 Task: Create a due date automation trigger when advanced on, on the wednesday of the week before a card is due add fields without custom field "Resume" set to a number lower or equal to 1 and lower or equal to 10 at 11:00 AM.
Action: Mouse moved to (1186, 86)
Screenshot: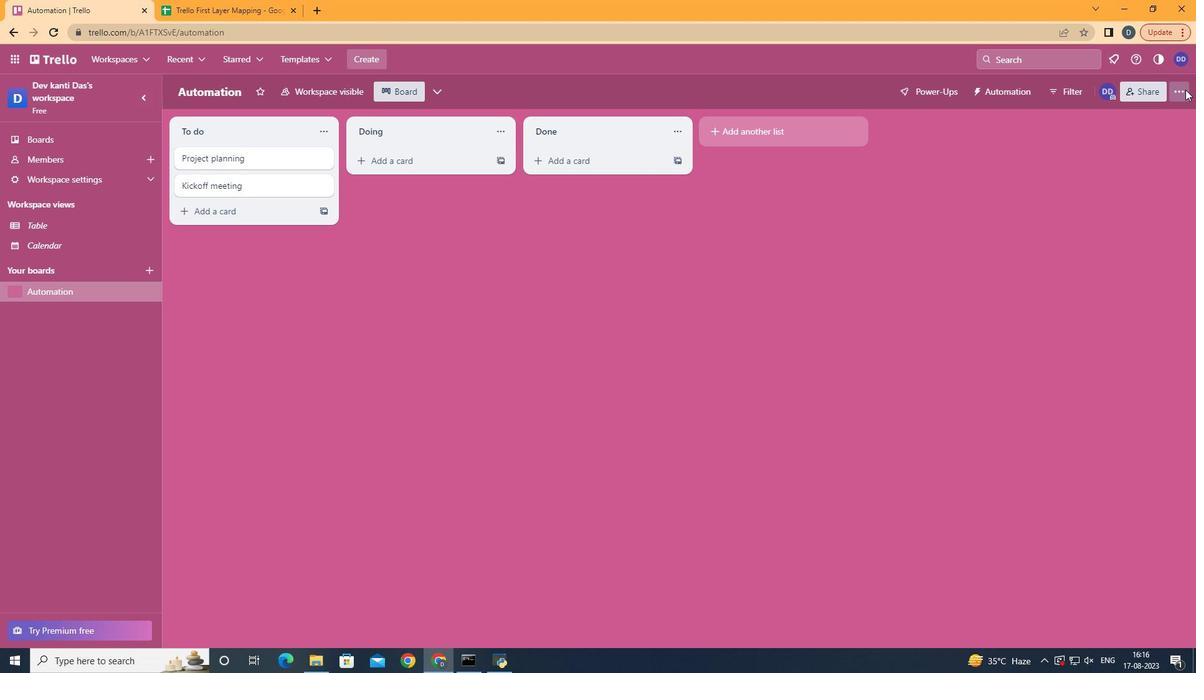 
Action: Mouse pressed left at (1186, 86)
Screenshot: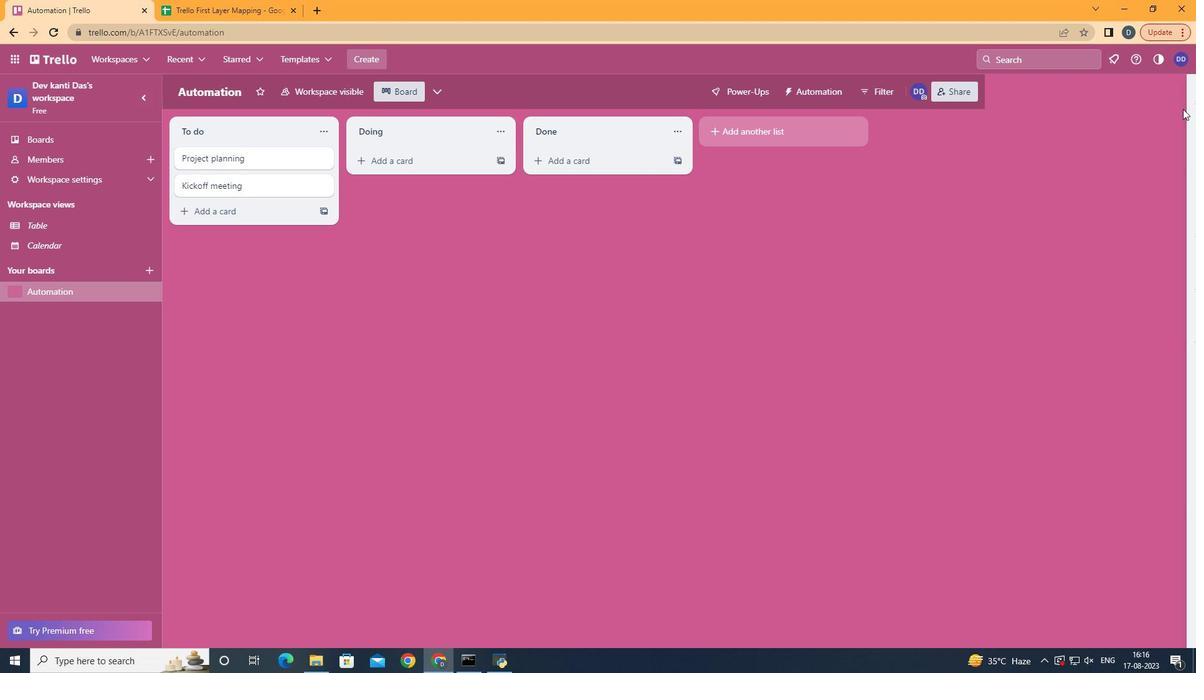 
Action: Mouse moved to (1126, 257)
Screenshot: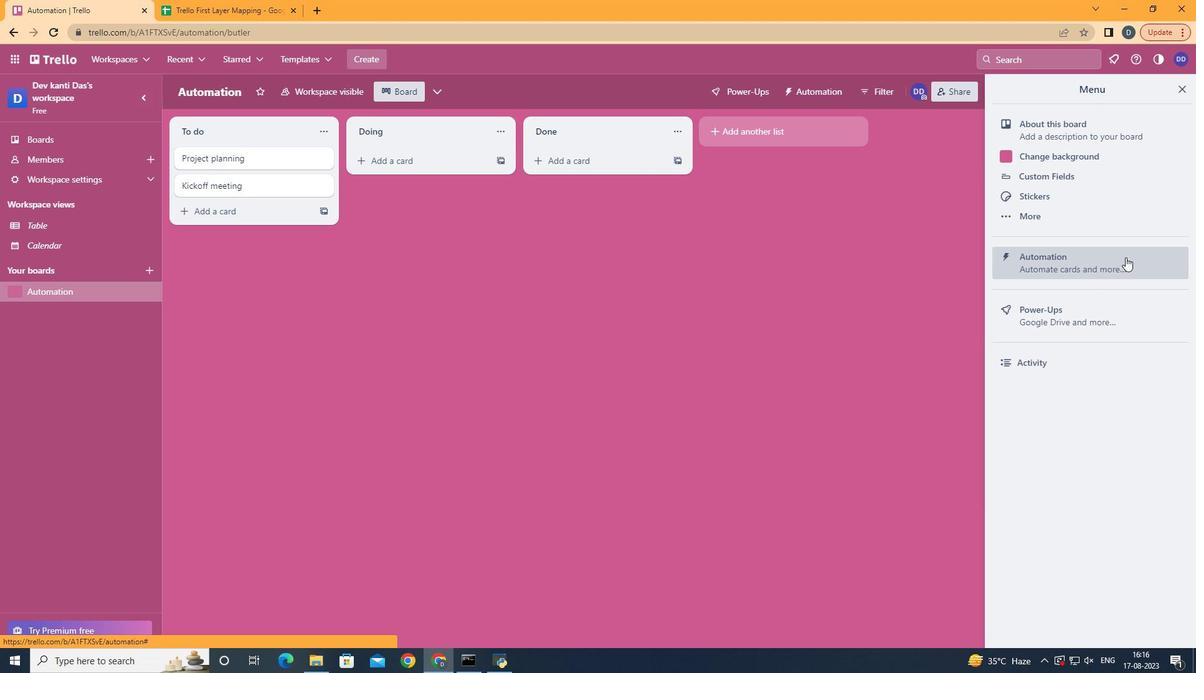 
Action: Mouse pressed left at (1126, 257)
Screenshot: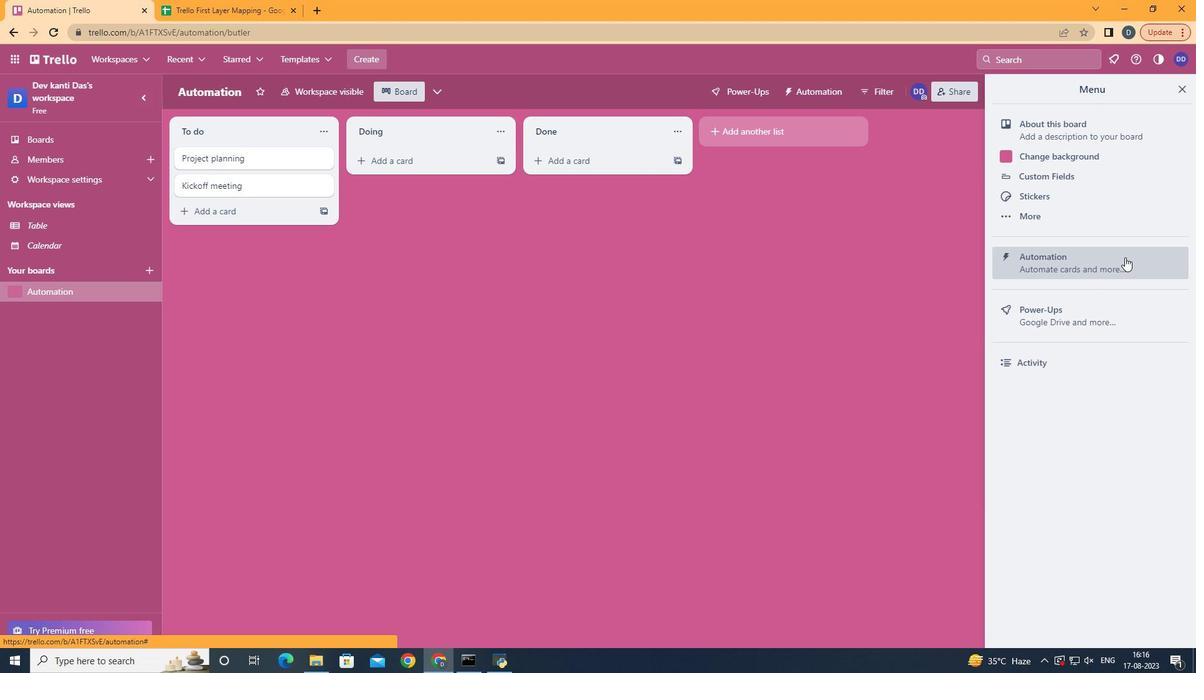 
Action: Mouse moved to (237, 259)
Screenshot: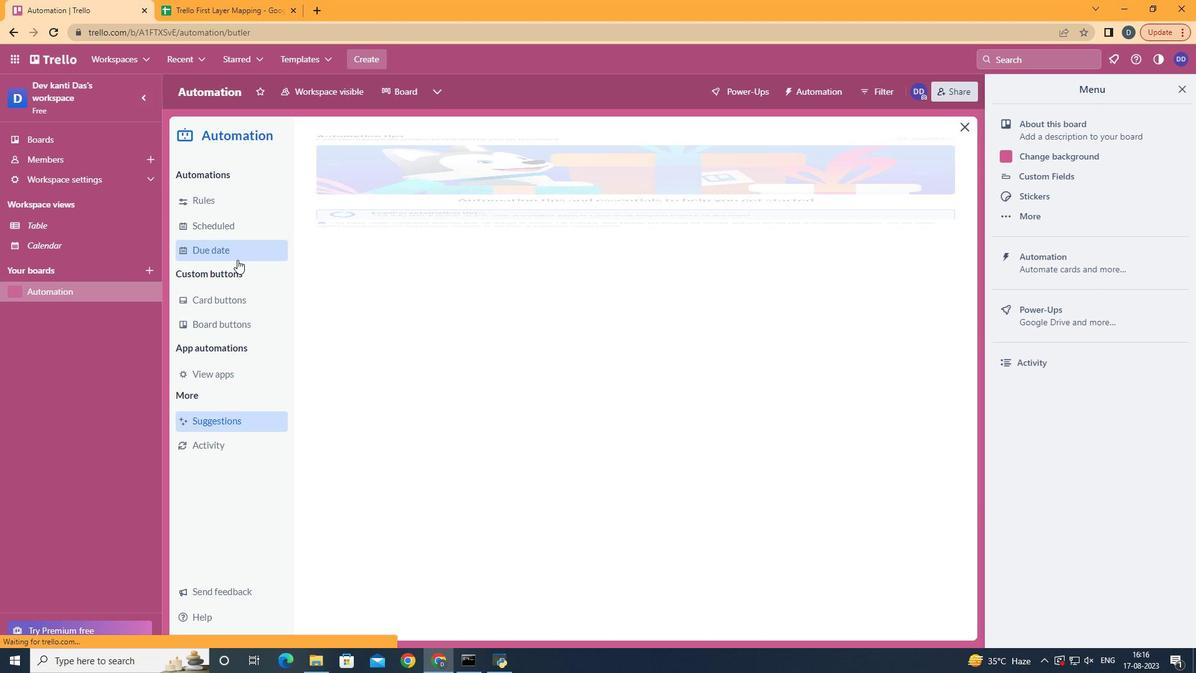 
Action: Mouse pressed left at (237, 259)
Screenshot: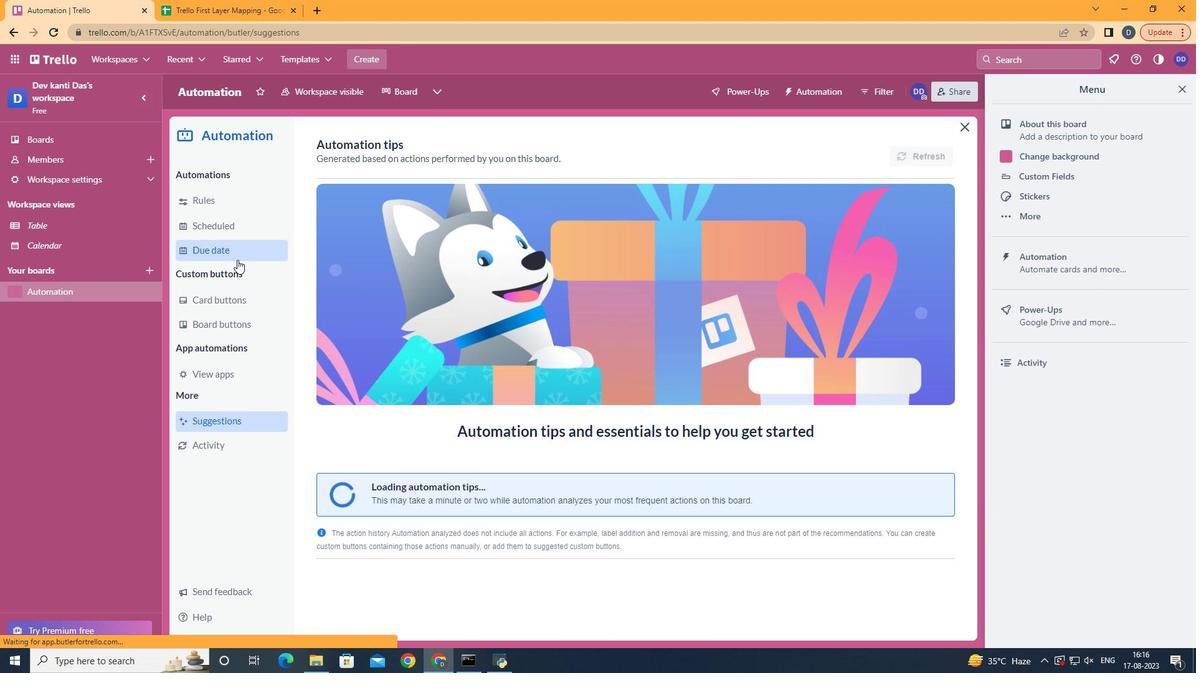 
Action: Mouse moved to (873, 141)
Screenshot: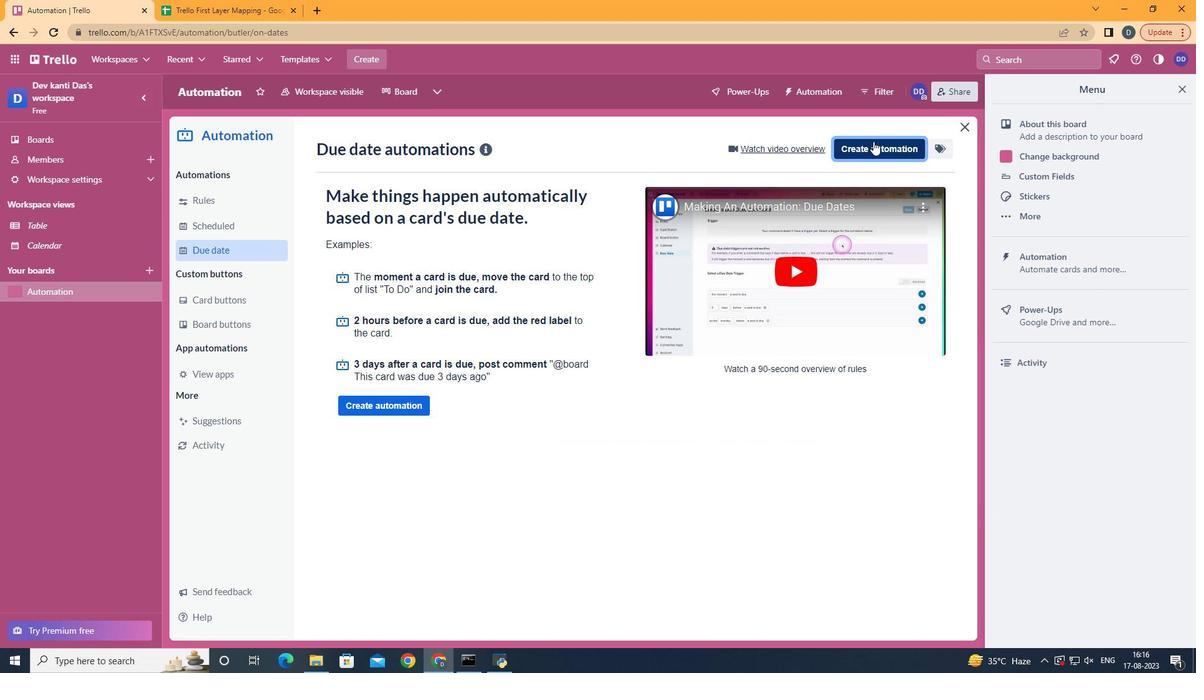 
Action: Mouse pressed left at (873, 141)
Screenshot: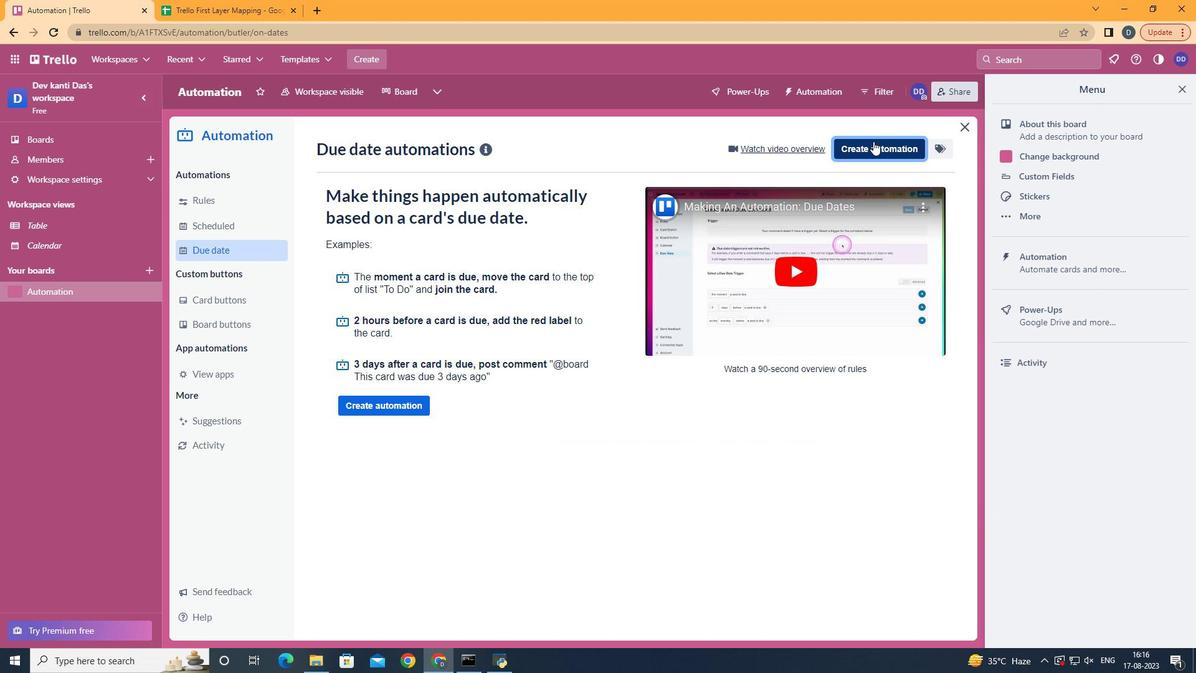 
Action: Mouse moved to (657, 272)
Screenshot: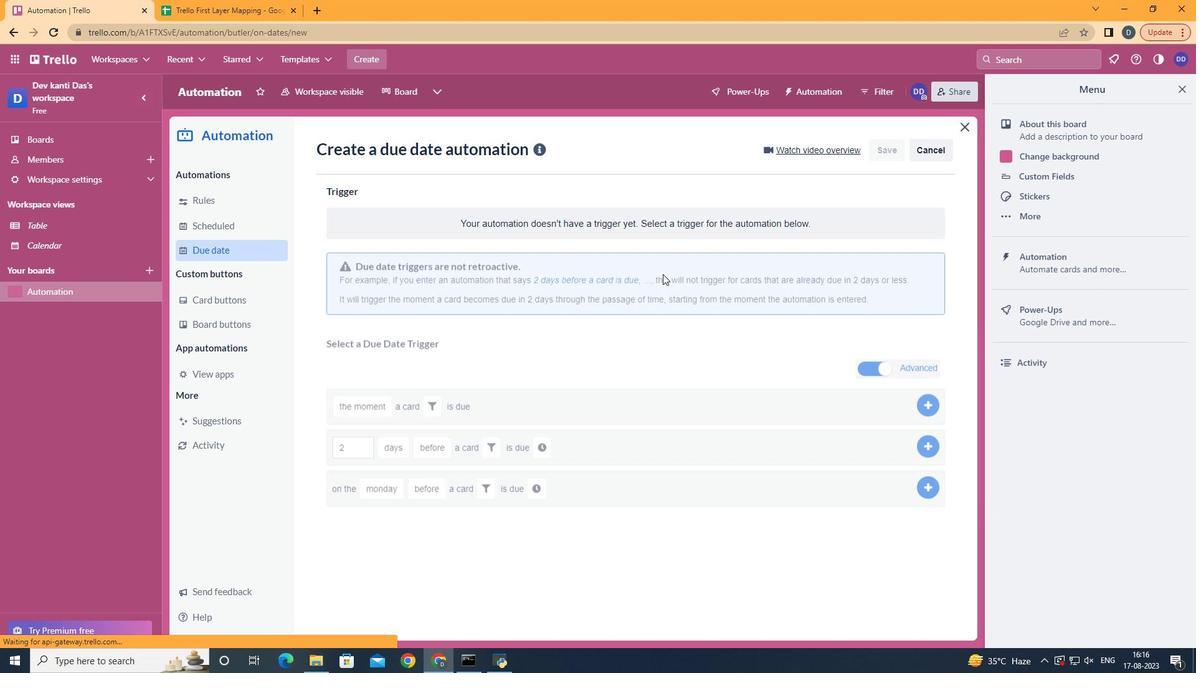 
Action: Mouse pressed left at (657, 272)
Screenshot: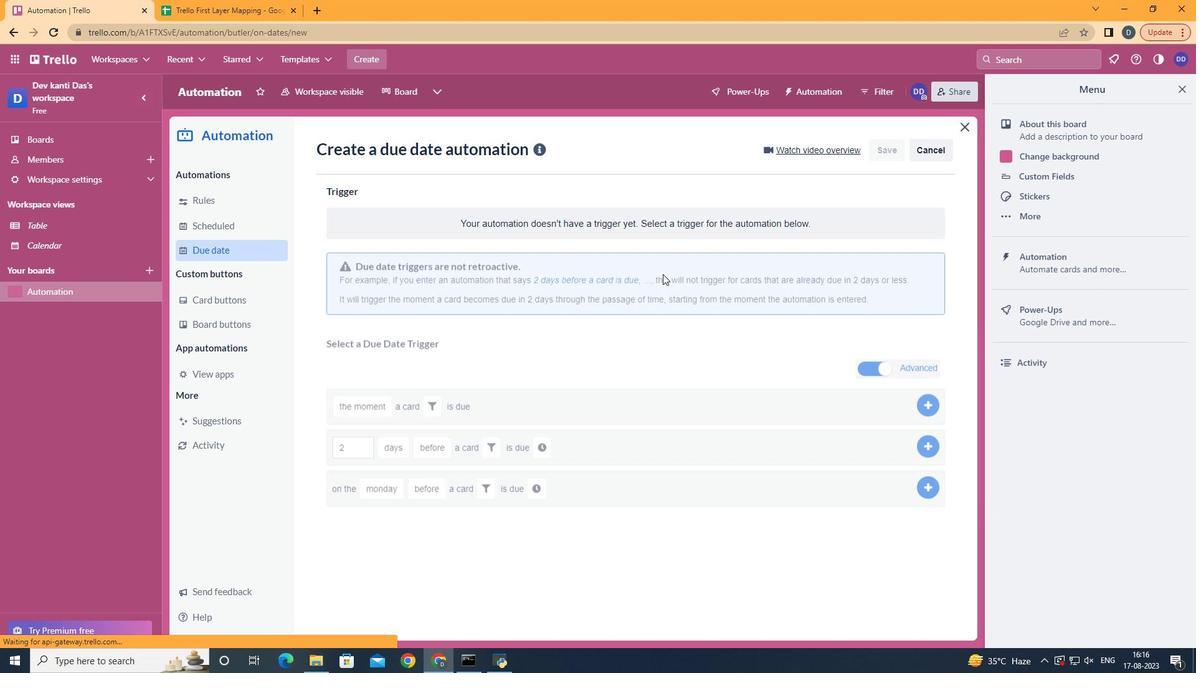 
Action: Mouse moved to (414, 384)
Screenshot: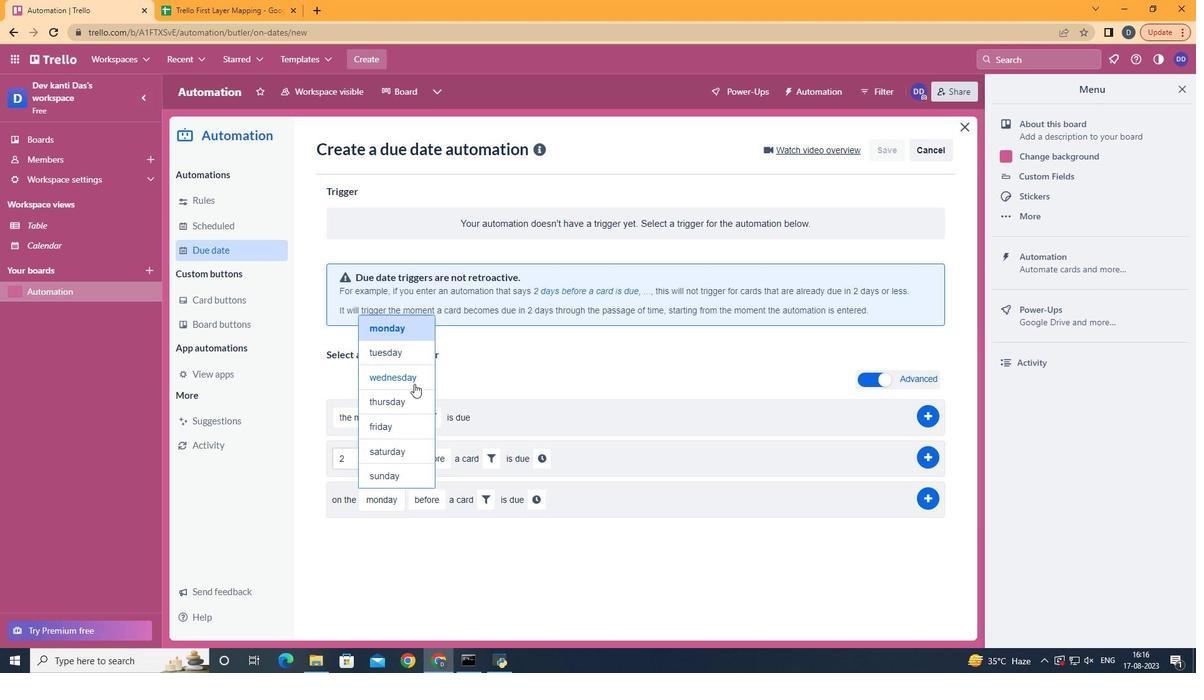 
Action: Mouse pressed left at (414, 384)
Screenshot: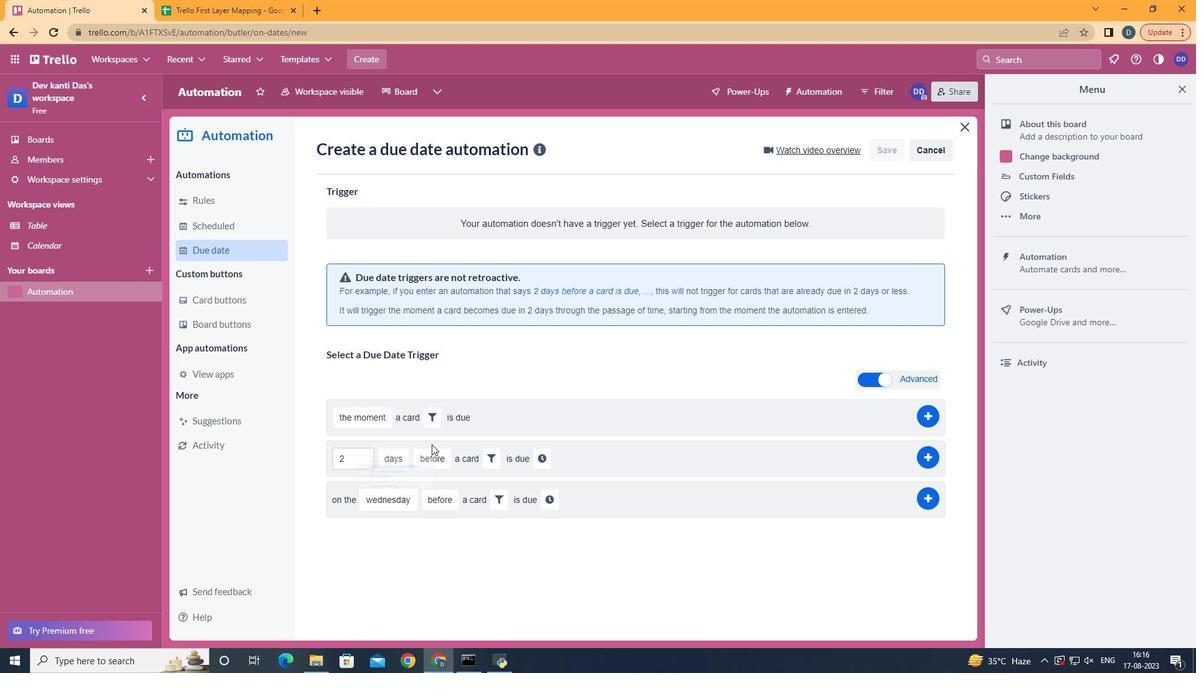 
Action: Mouse moved to (471, 593)
Screenshot: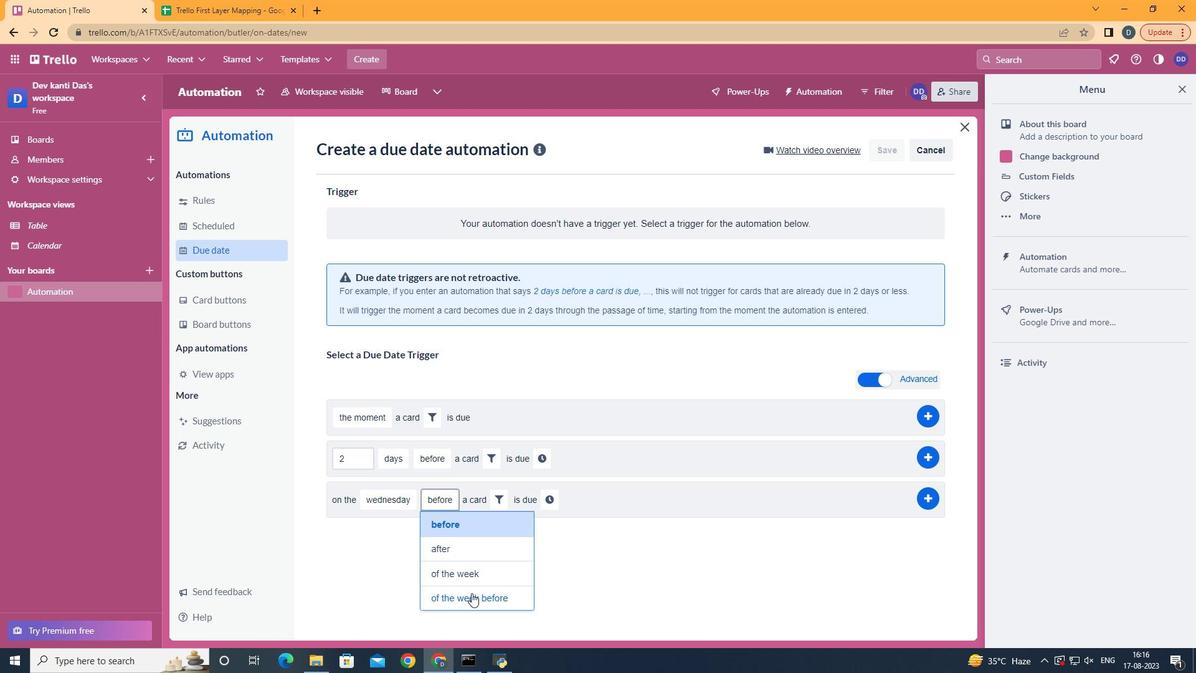 
Action: Mouse pressed left at (471, 593)
Screenshot: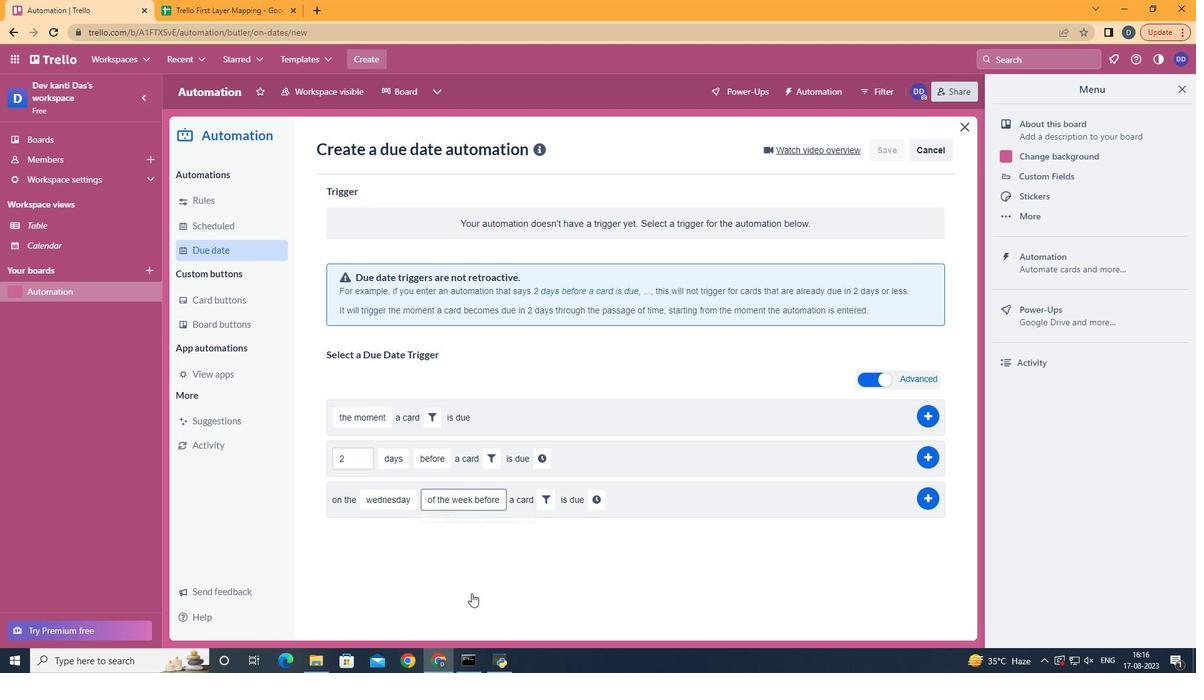 
Action: Mouse moved to (542, 498)
Screenshot: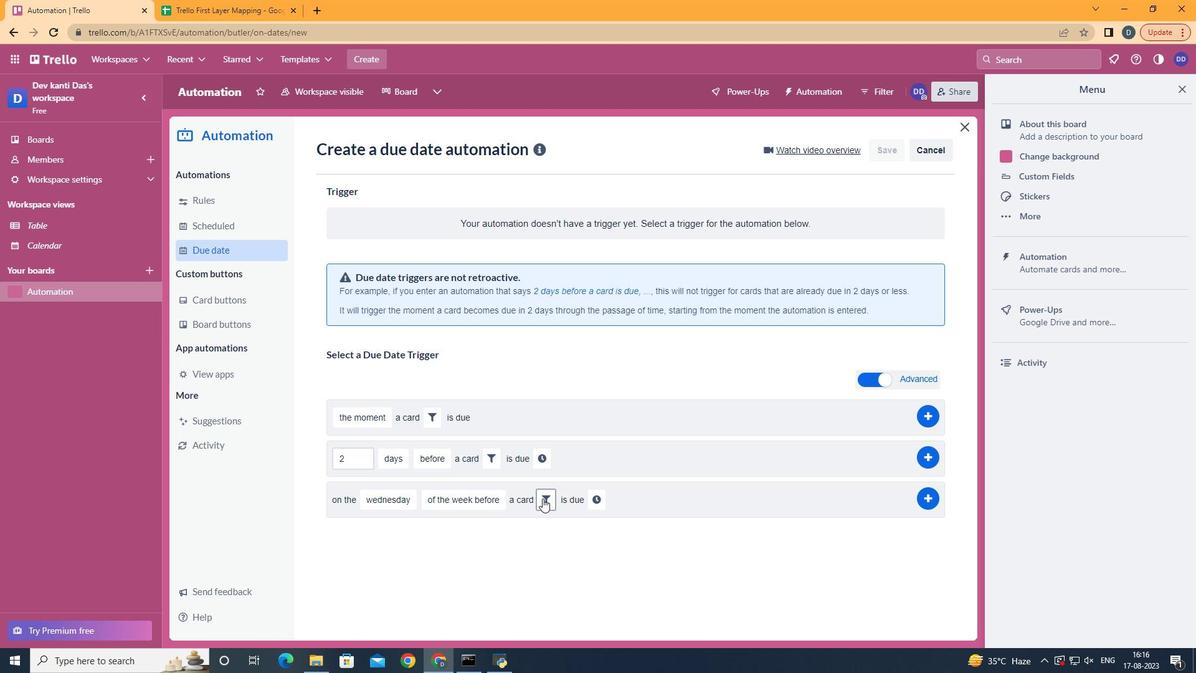 
Action: Mouse pressed left at (542, 498)
Screenshot: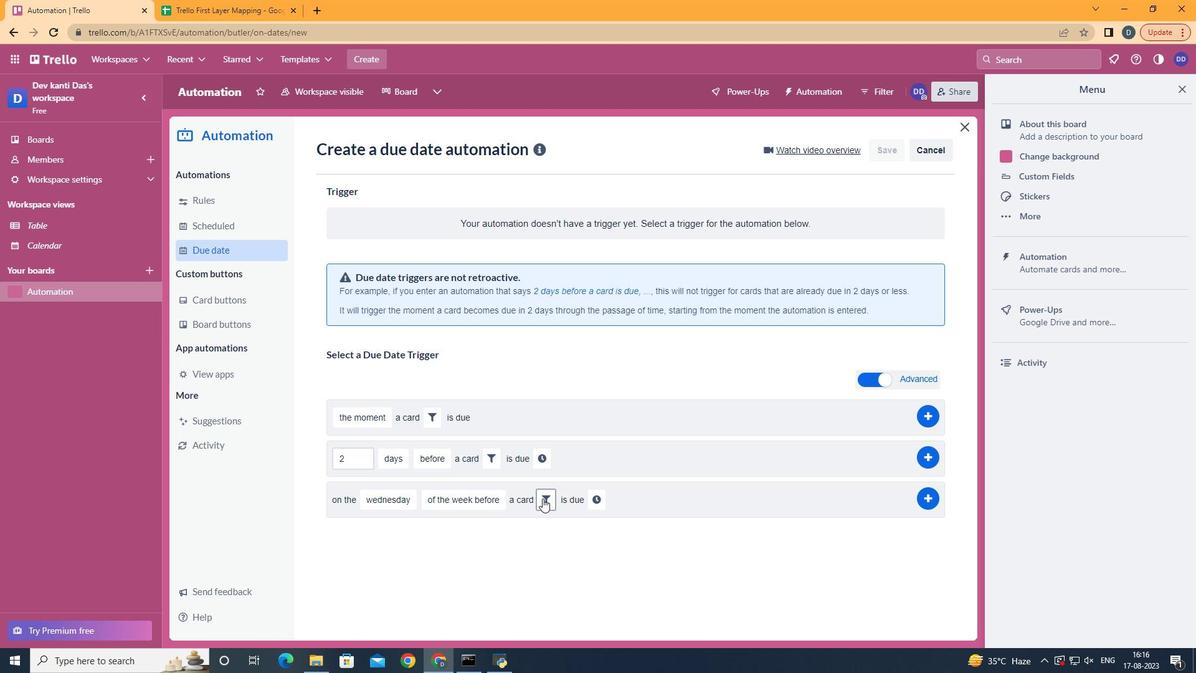 
Action: Mouse moved to (743, 541)
Screenshot: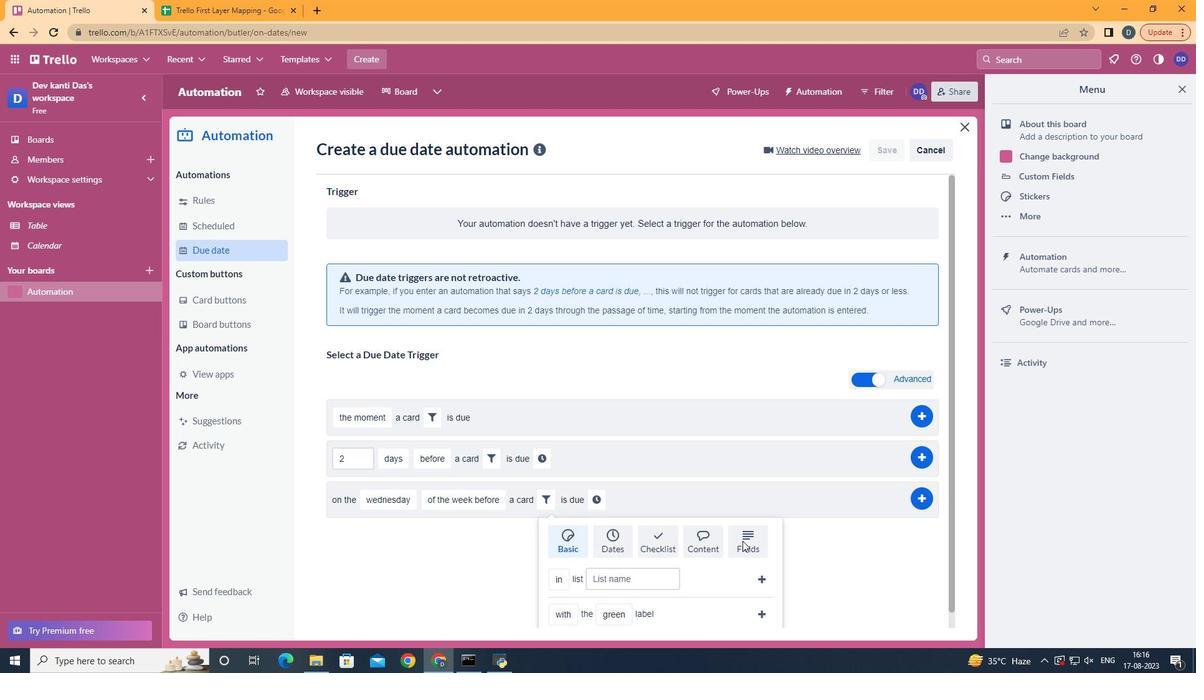
Action: Mouse pressed left at (743, 541)
Screenshot: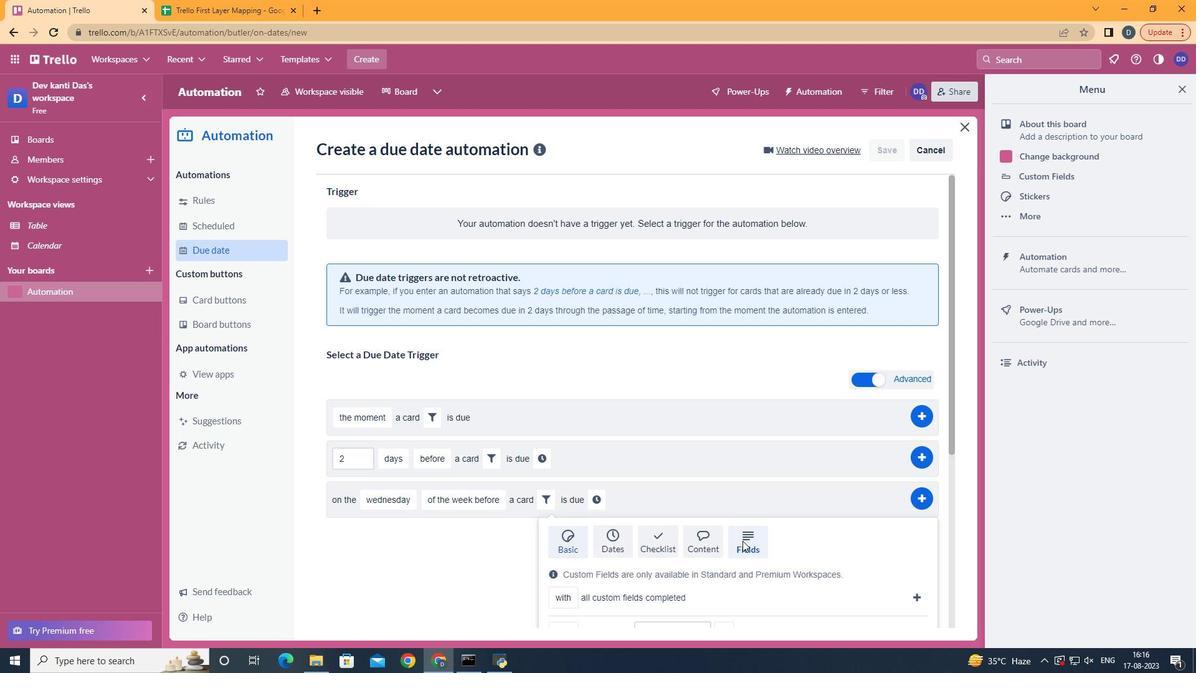 
Action: Mouse scrolled (743, 540) with delta (0, 0)
Screenshot: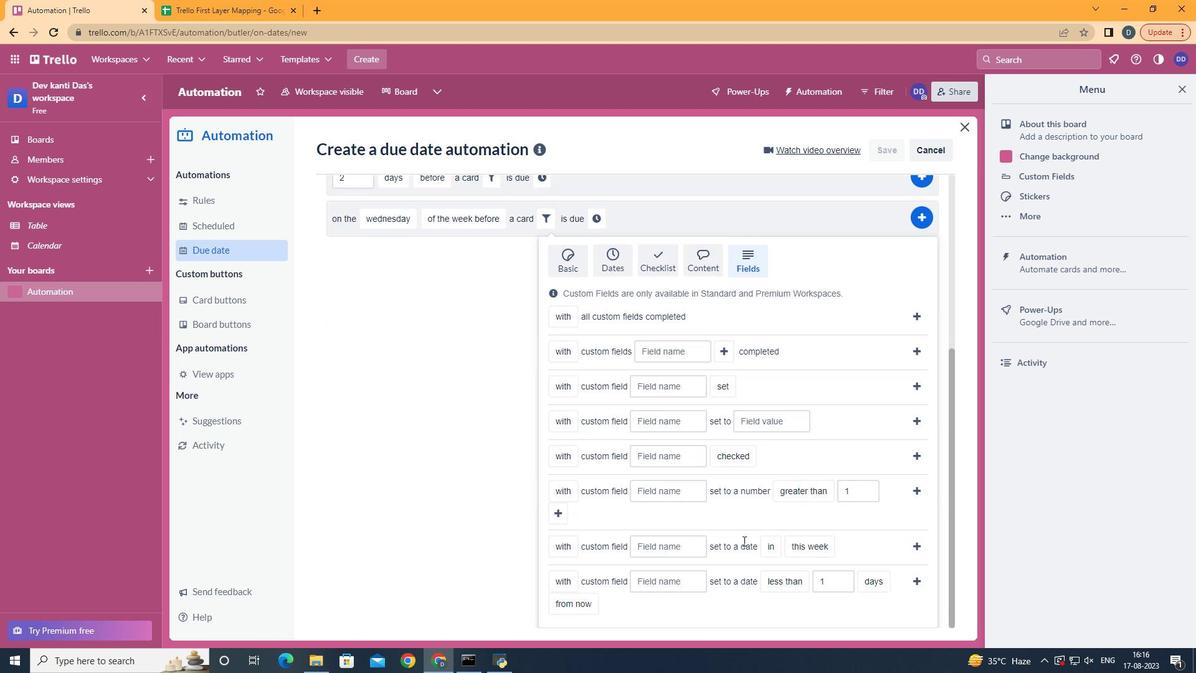 
Action: Mouse scrolled (743, 540) with delta (0, 0)
Screenshot: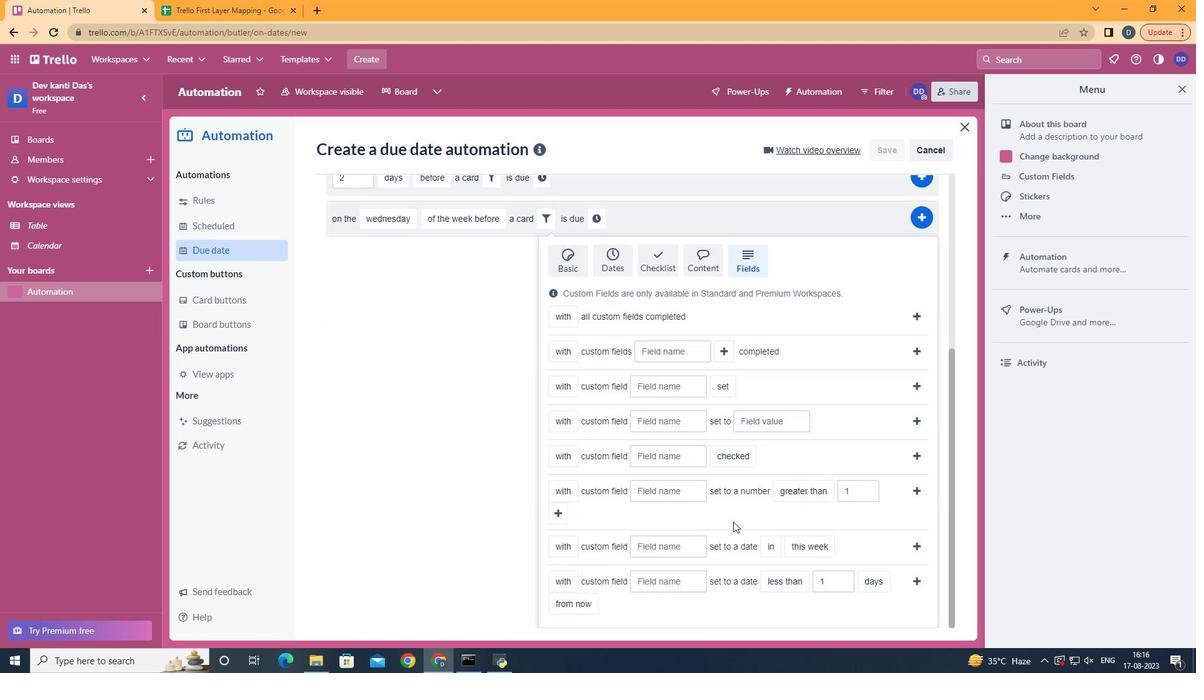 
Action: Mouse scrolled (743, 540) with delta (0, 0)
Screenshot: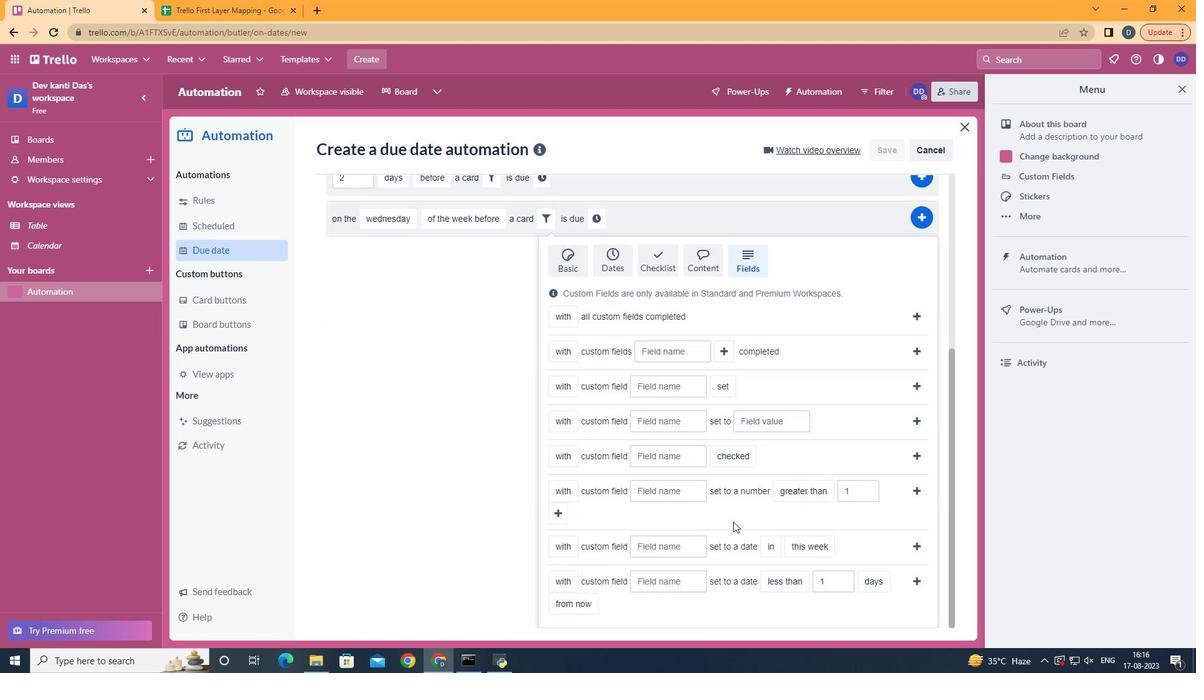 
Action: Mouse scrolled (743, 540) with delta (0, 0)
Screenshot: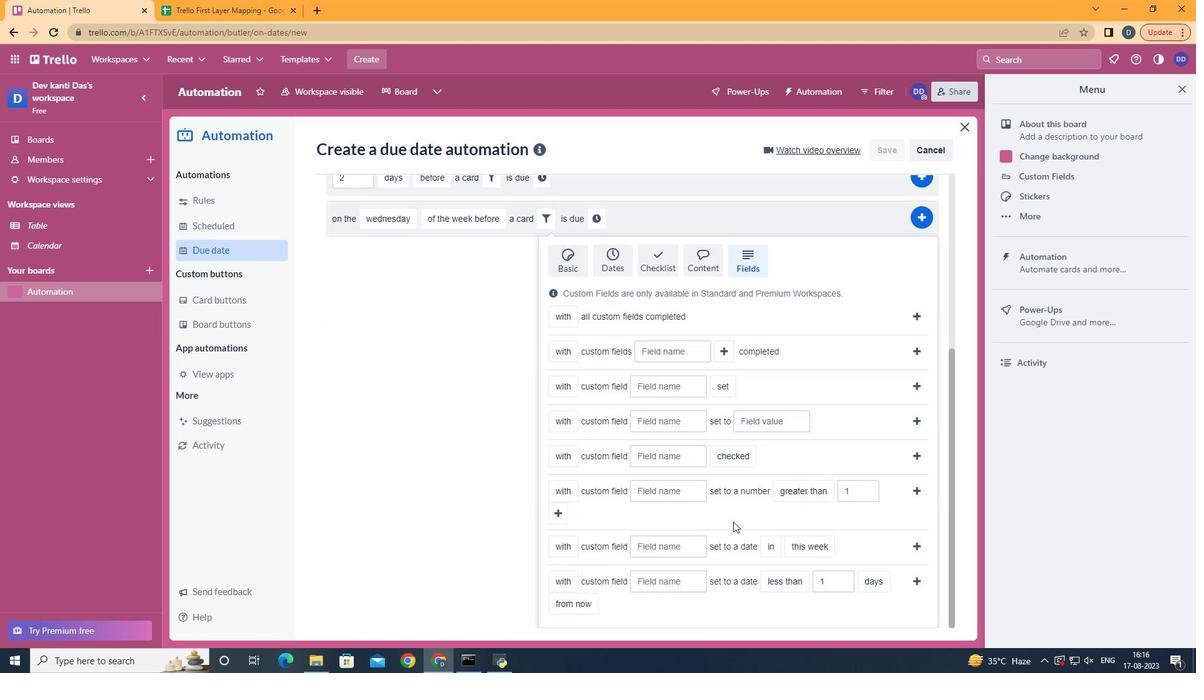 
Action: Mouse scrolled (743, 540) with delta (0, 0)
Screenshot: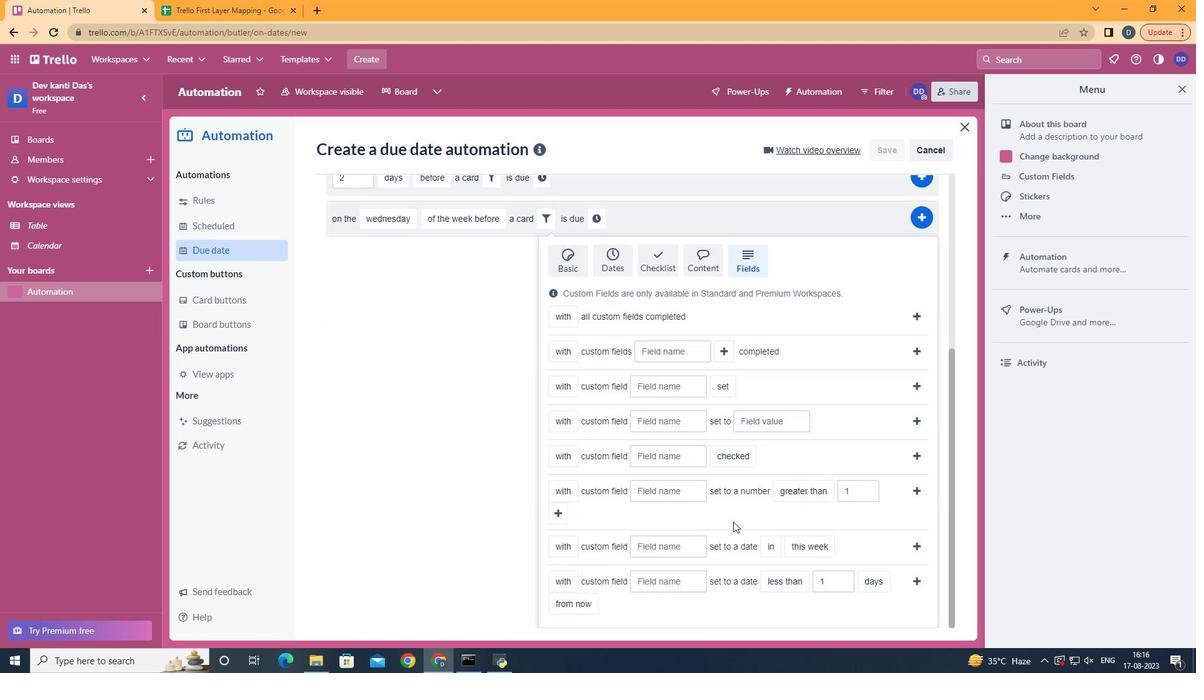 
Action: Mouse scrolled (743, 540) with delta (0, 0)
Screenshot: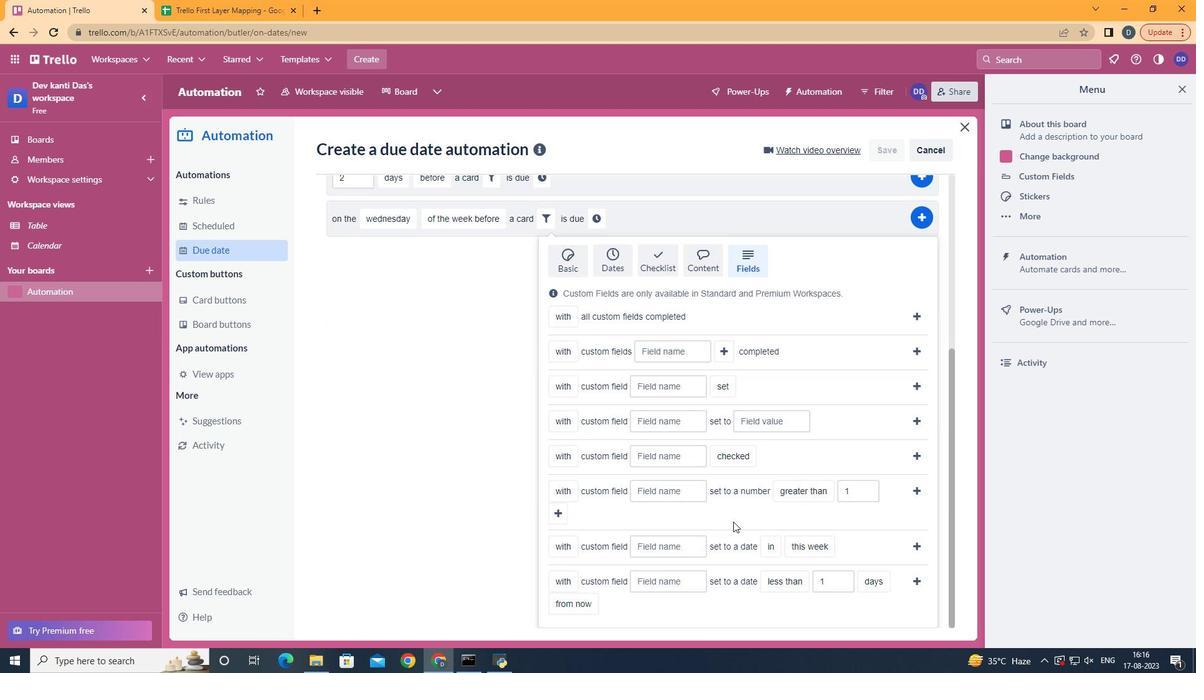 
Action: Mouse scrolled (743, 540) with delta (0, 0)
Screenshot: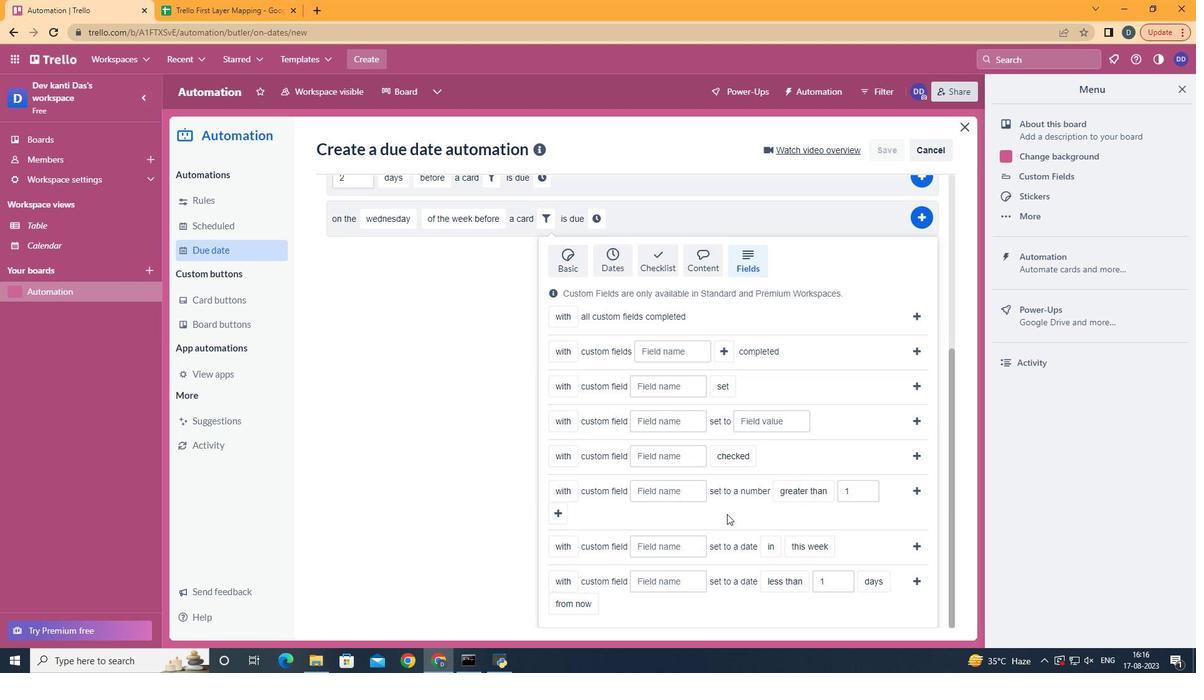 
Action: Mouse moved to (577, 537)
Screenshot: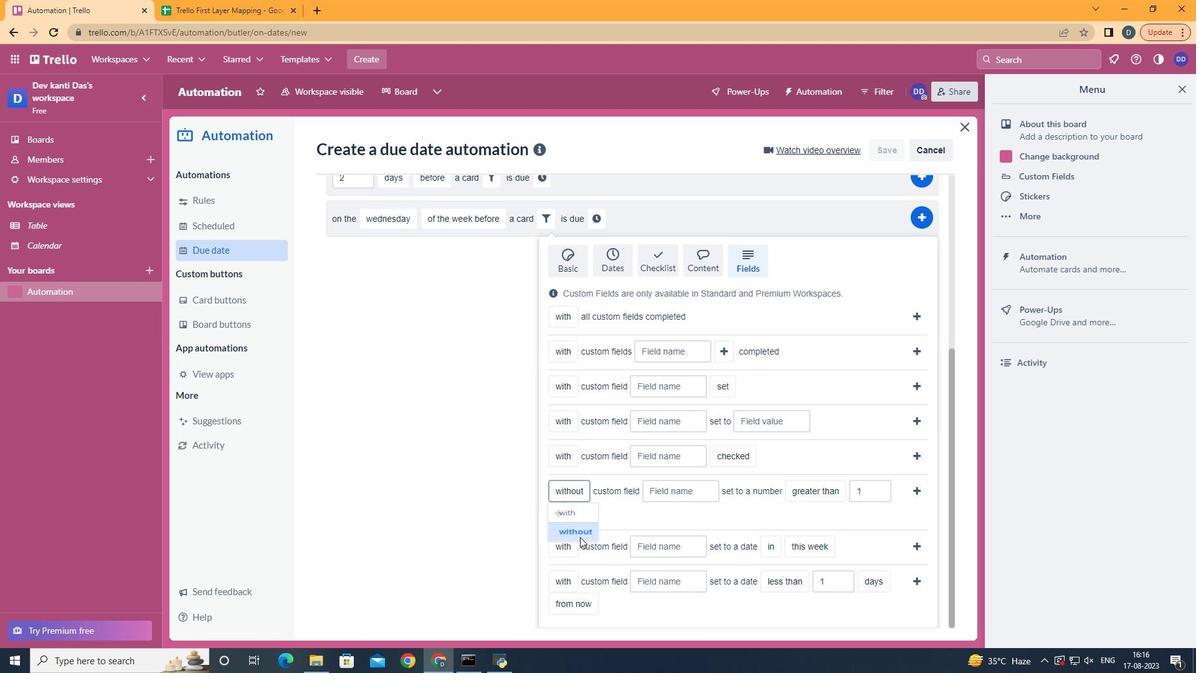 
Action: Mouse pressed left at (577, 537)
Screenshot: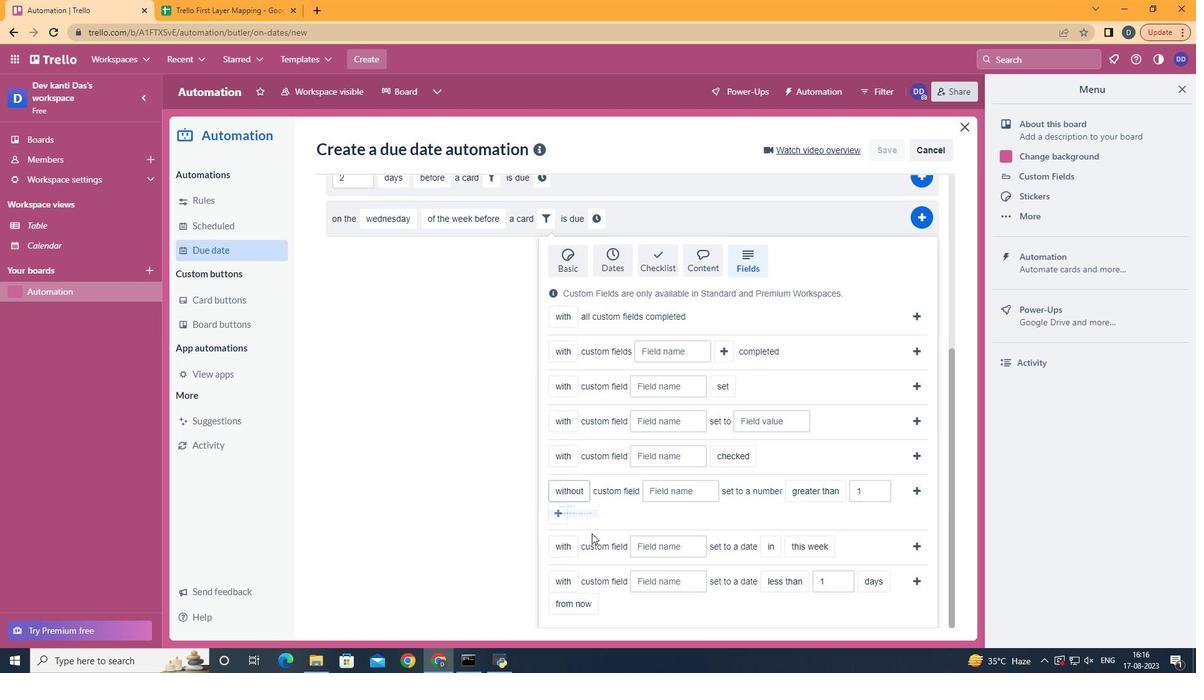 
Action: Mouse moved to (671, 501)
Screenshot: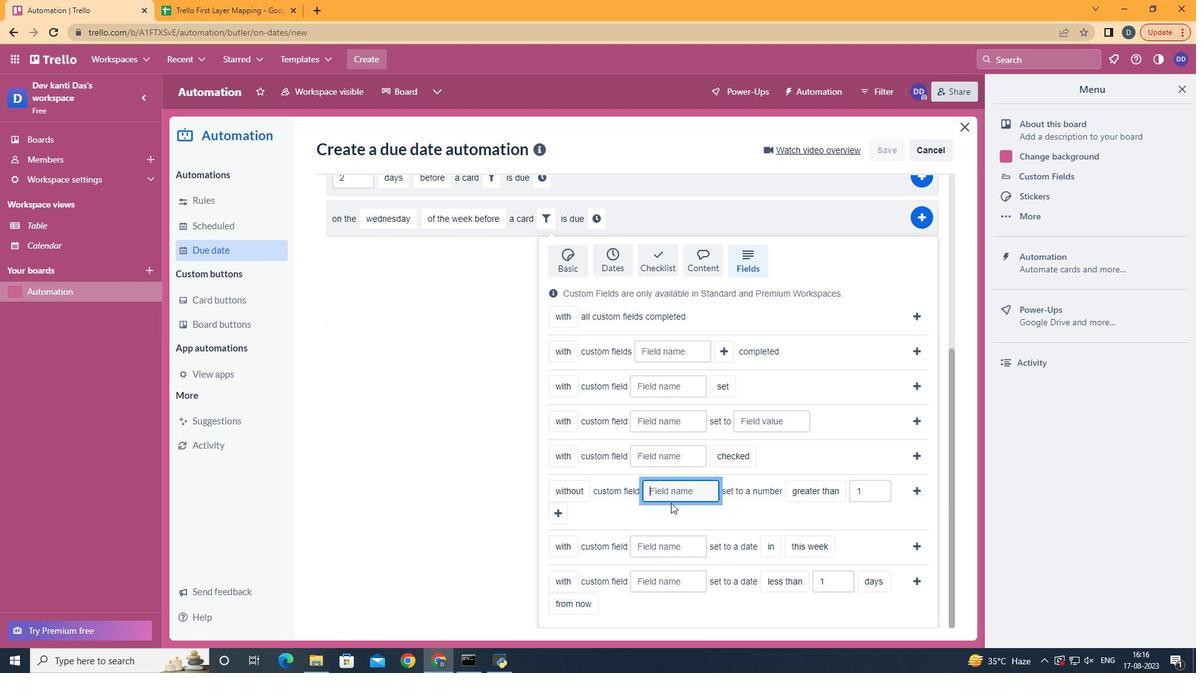 
Action: Mouse pressed left at (670, 496)
Screenshot: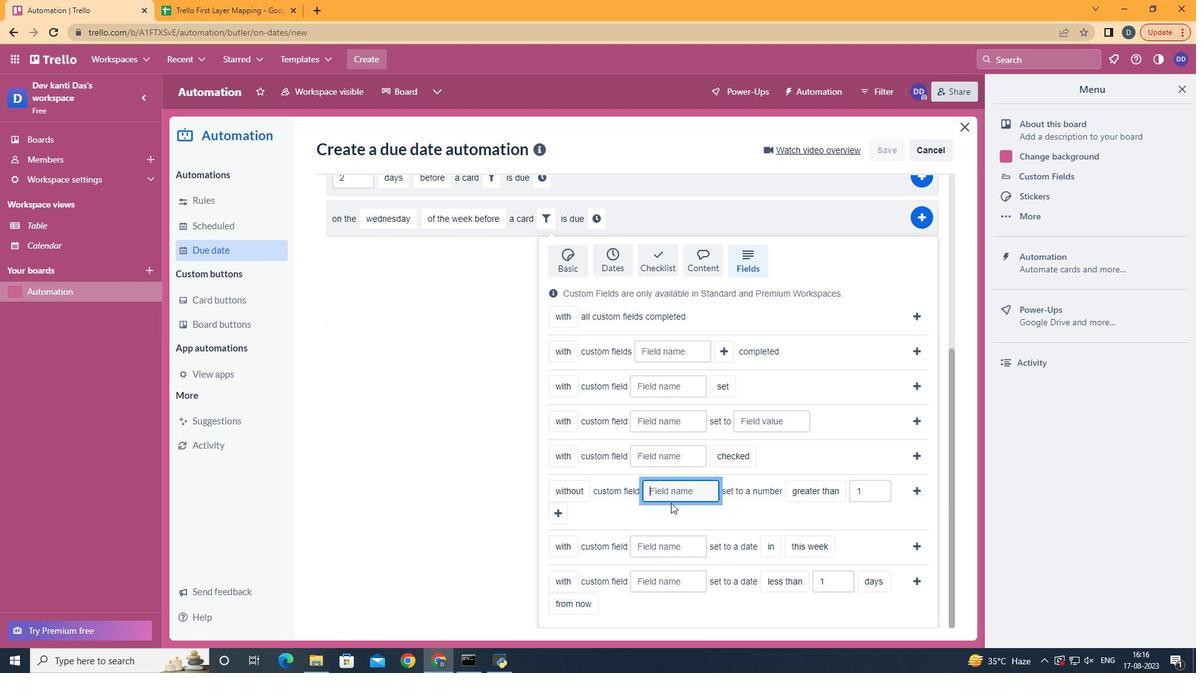 
Action: Mouse moved to (671, 503)
Screenshot: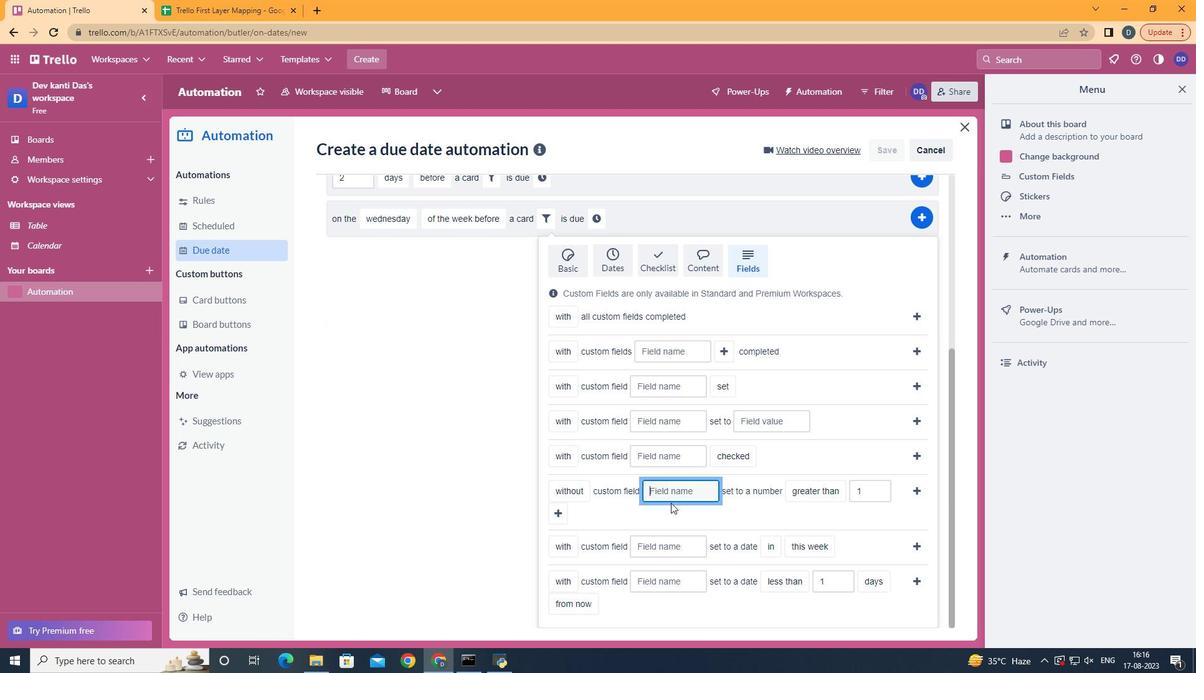 
Action: Key pressed <Key.shift><Key.shift>Resume
Screenshot: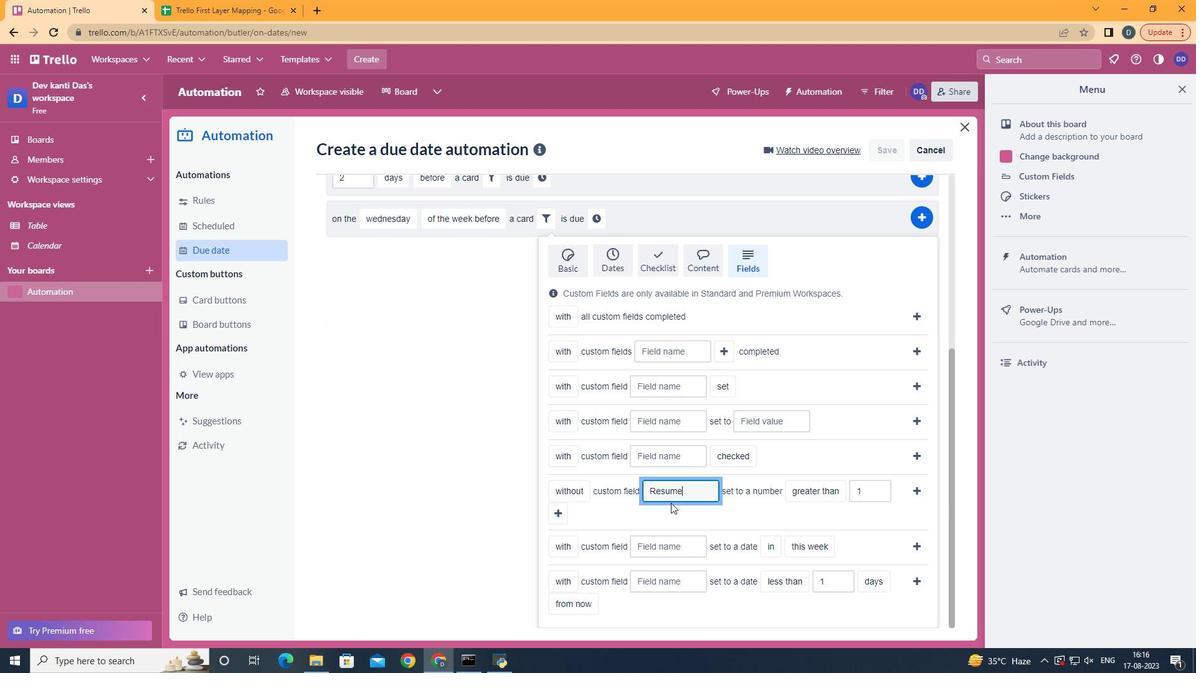
Action: Mouse moved to (822, 584)
Screenshot: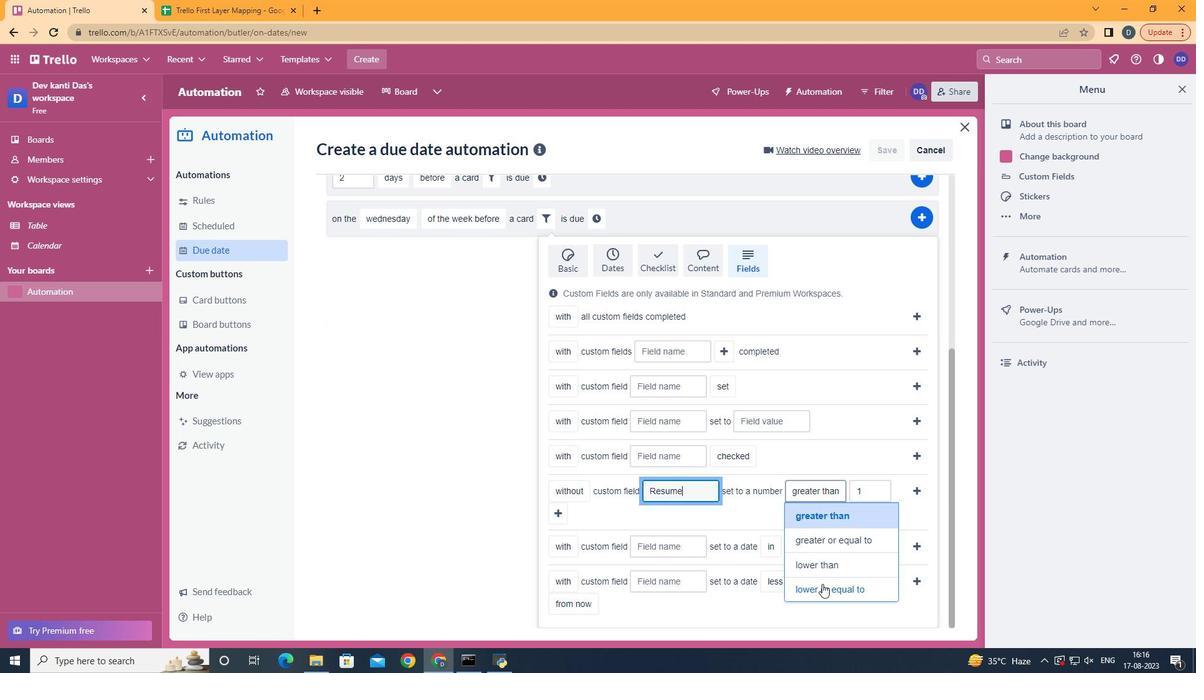 
Action: Mouse pressed left at (822, 584)
Screenshot: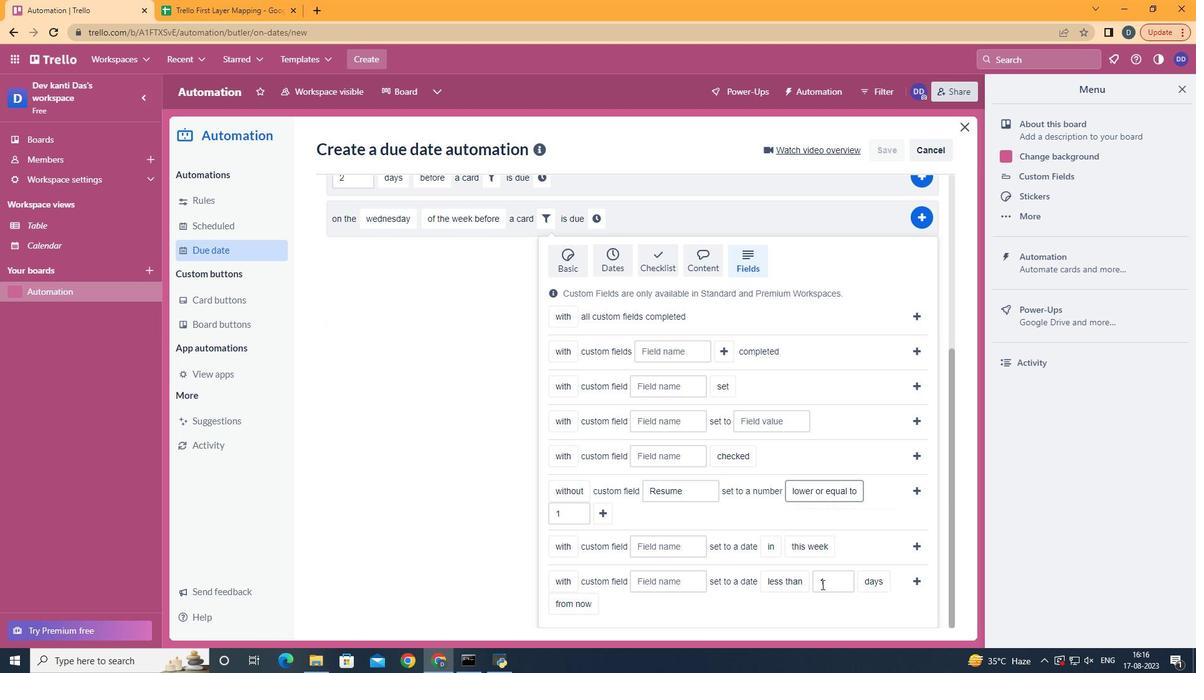 
Action: Mouse moved to (607, 514)
Screenshot: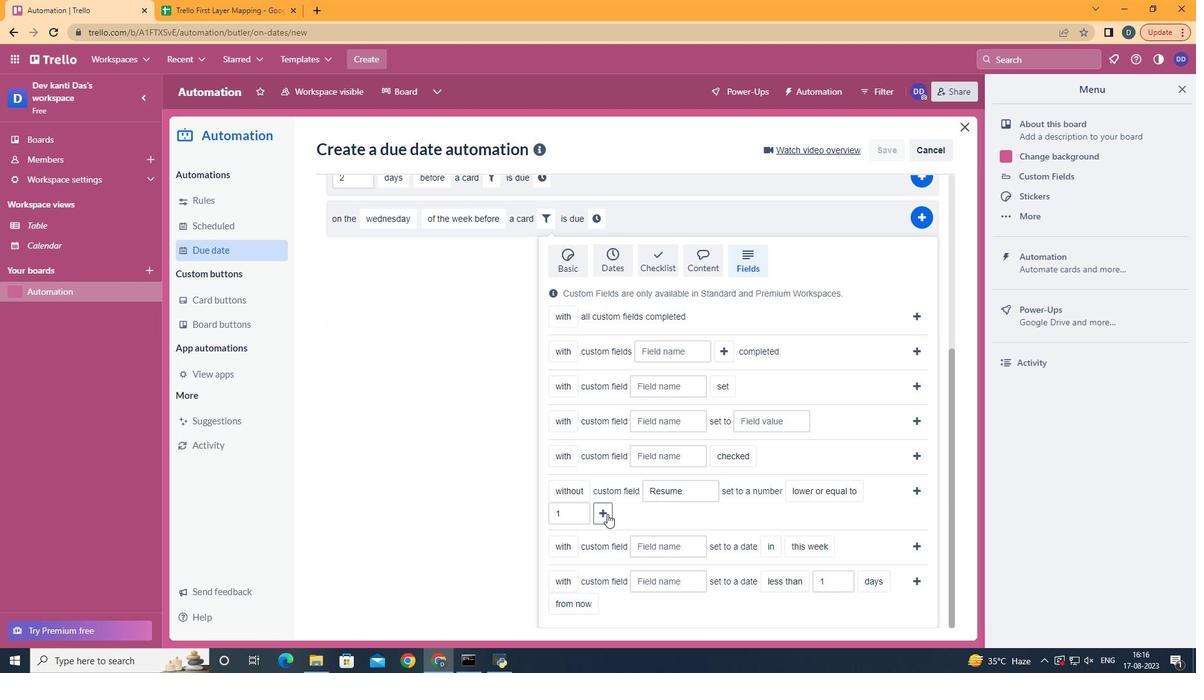 
Action: Mouse pressed left at (607, 514)
Screenshot: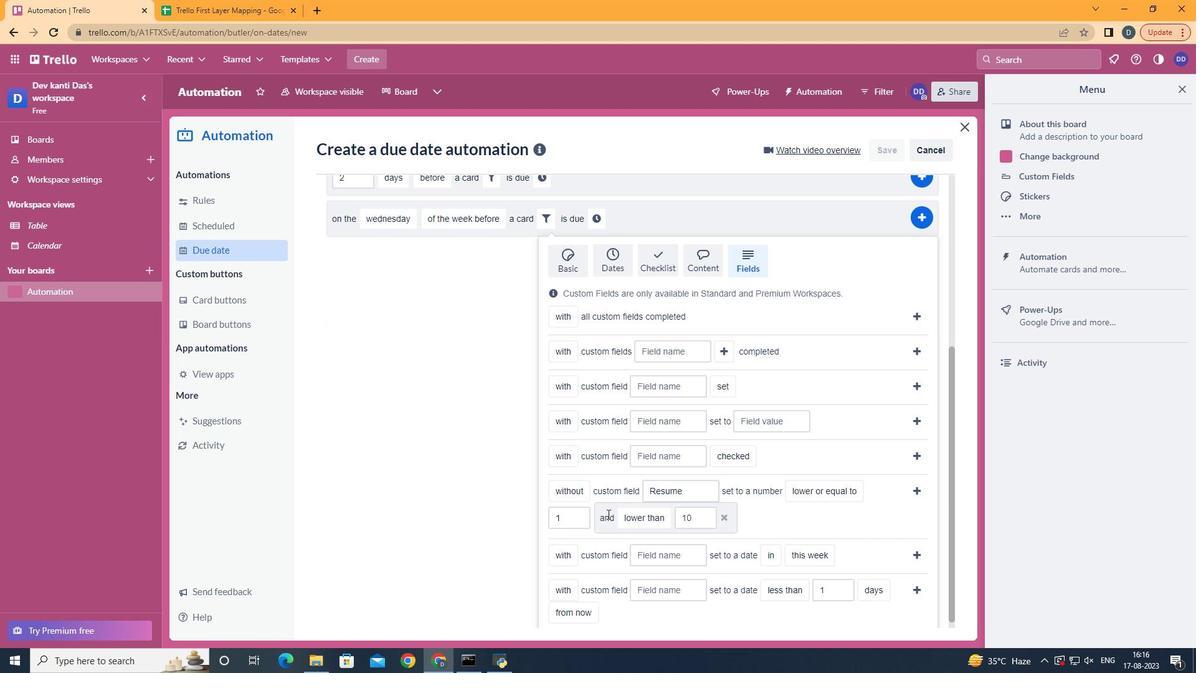 
Action: Mouse moved to (668, 567)
Screenshot: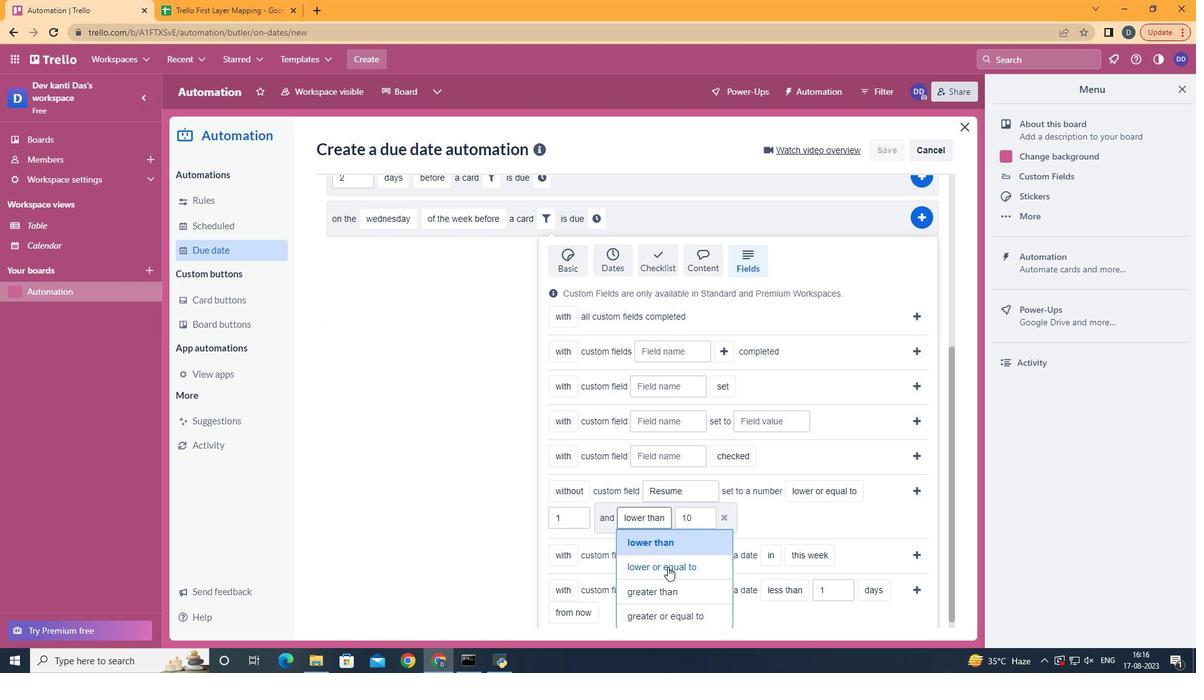 
Action: Mouse pressed left at (668, 567)
Screenshot: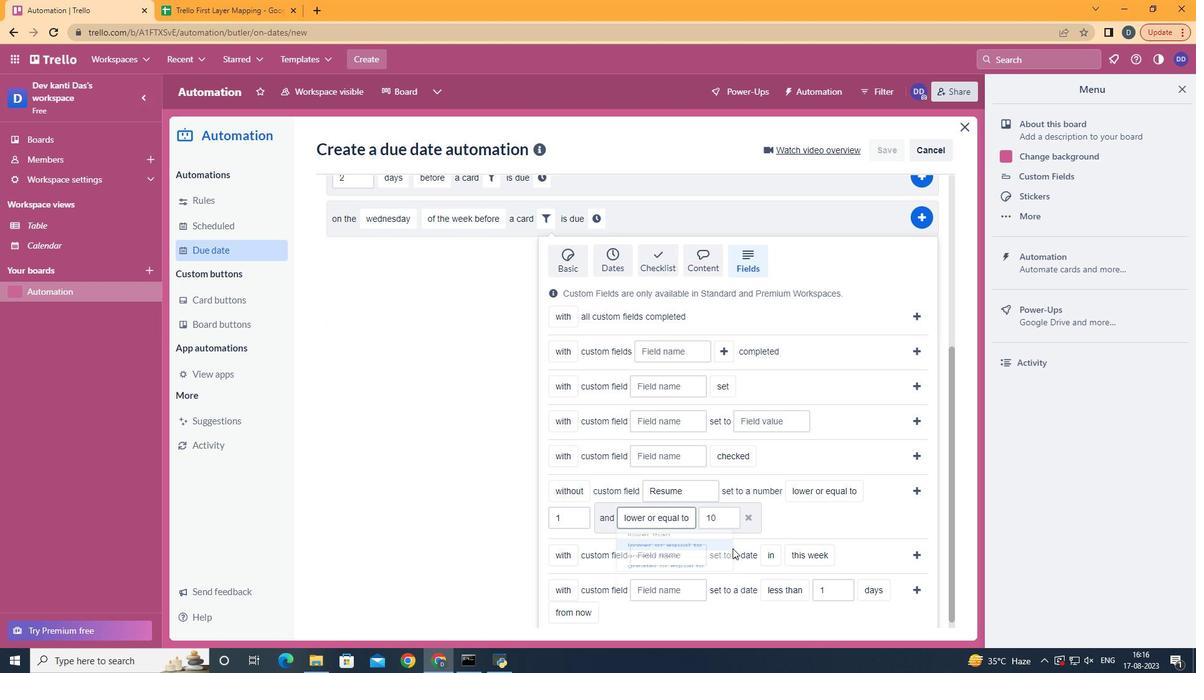 
Action: Mouse moved to (917, 489)
Screenshot: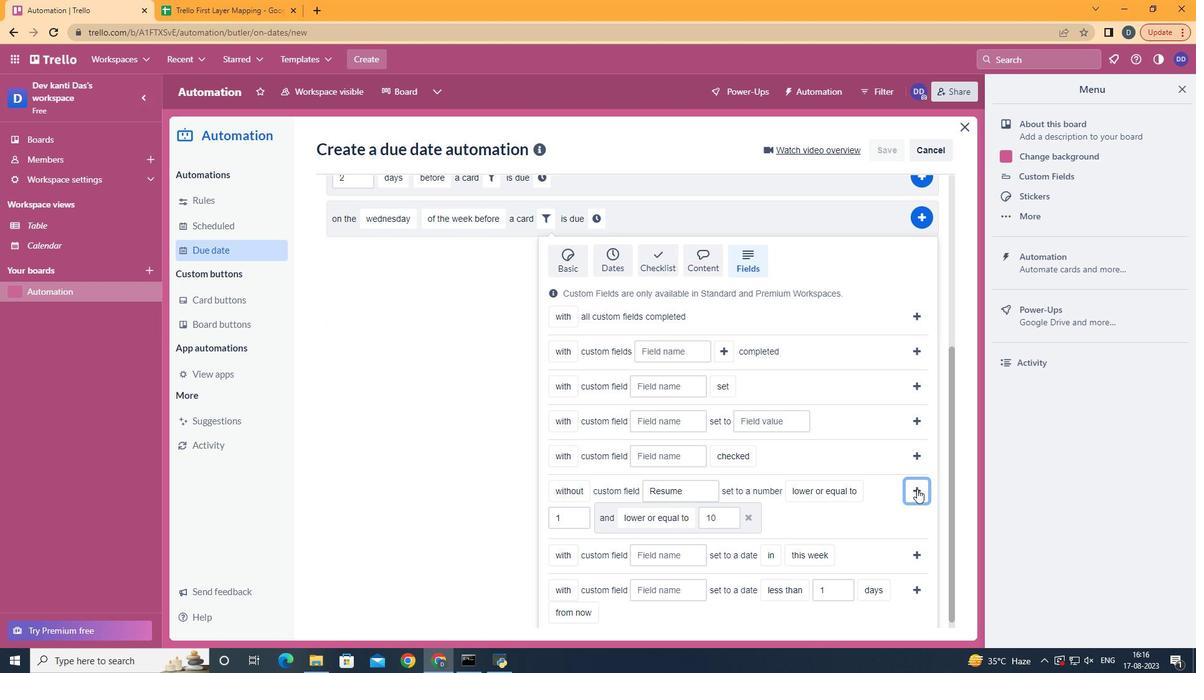
Action: Mouse pressed left at (917, 489)
Screenshot: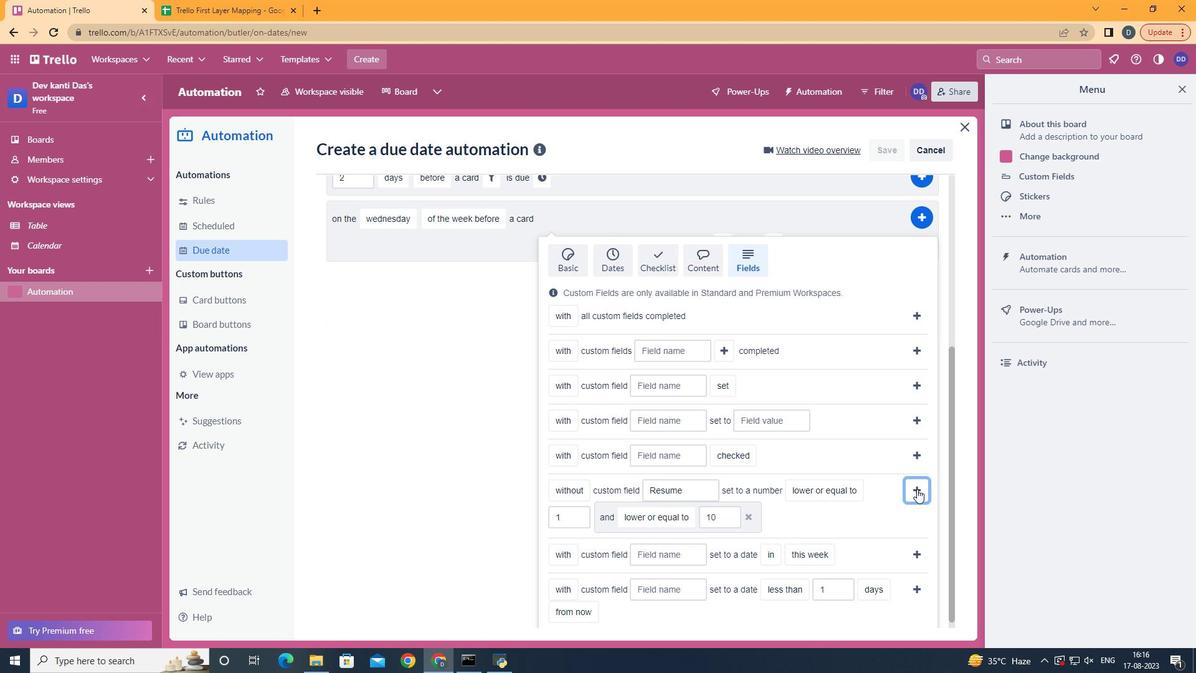 
Action: Mouse moved to (764, 520)
Screenshot: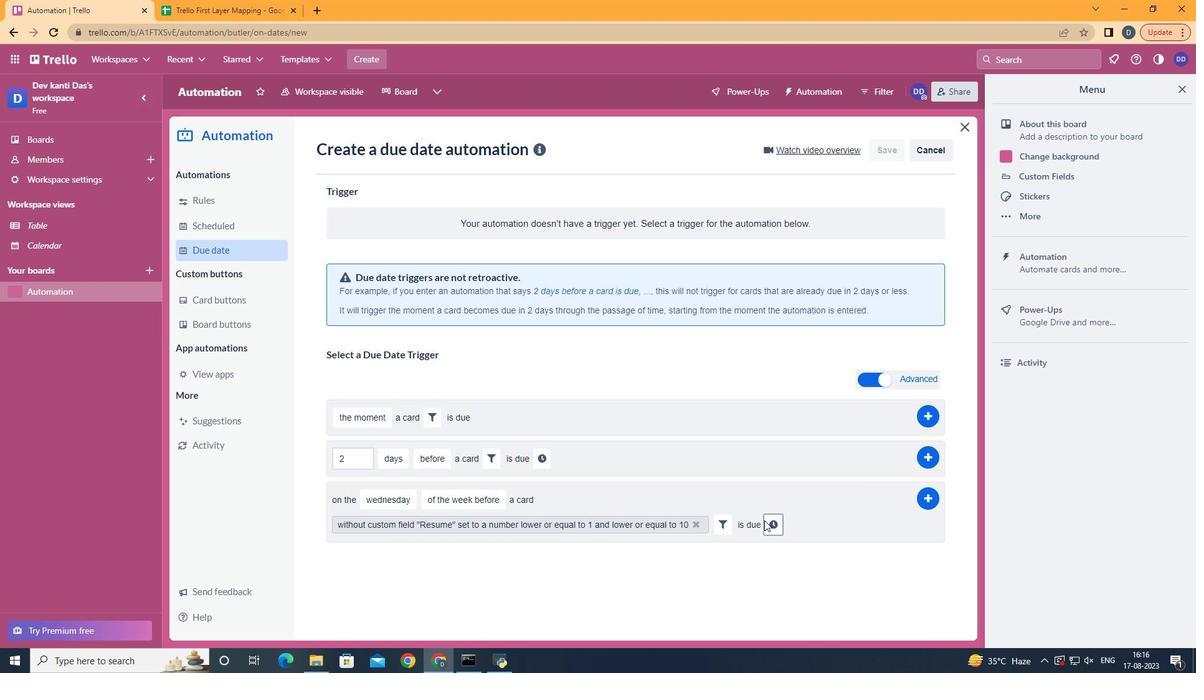 
Action: Mouse pressed left at (764, 520)
Screenshot: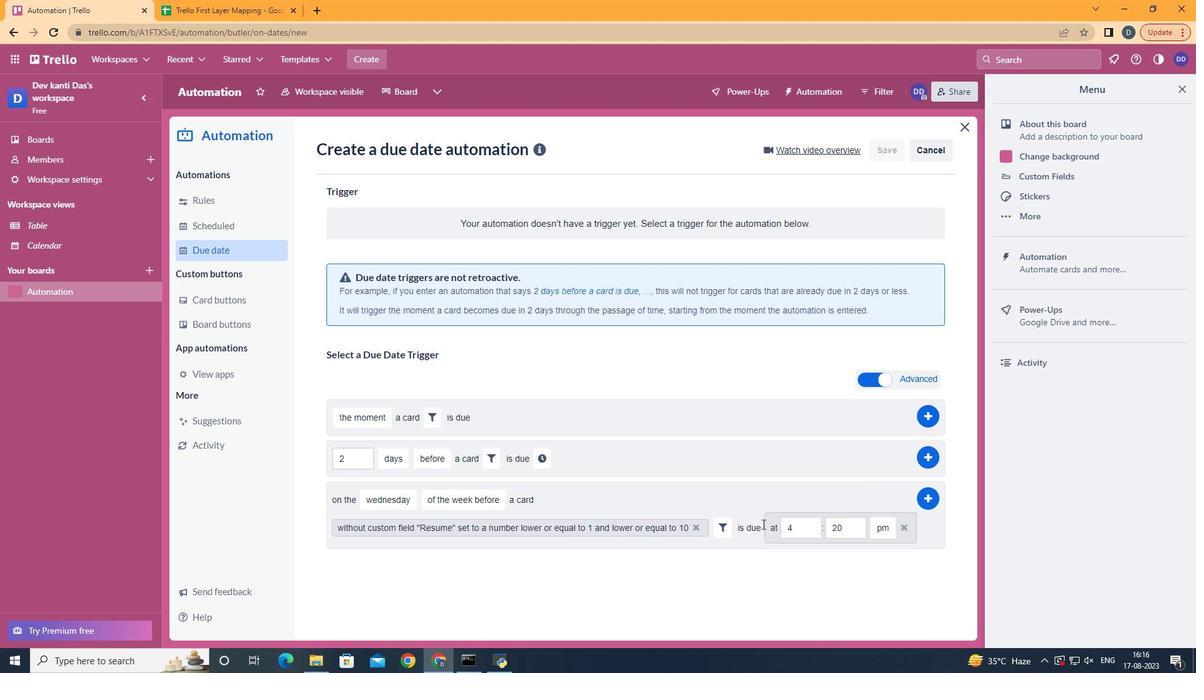
Action: Mouse moved to (809, 528)
Screenshot: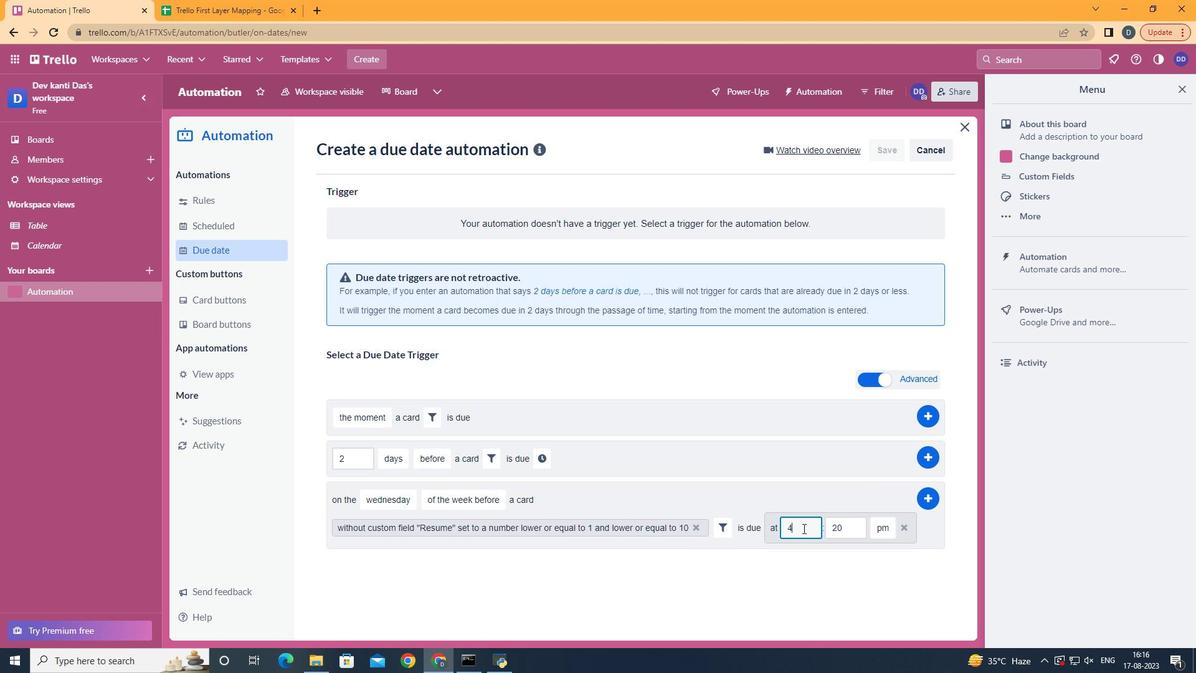 
Action: Mouse pressed left at (809, 528)
Screenshot: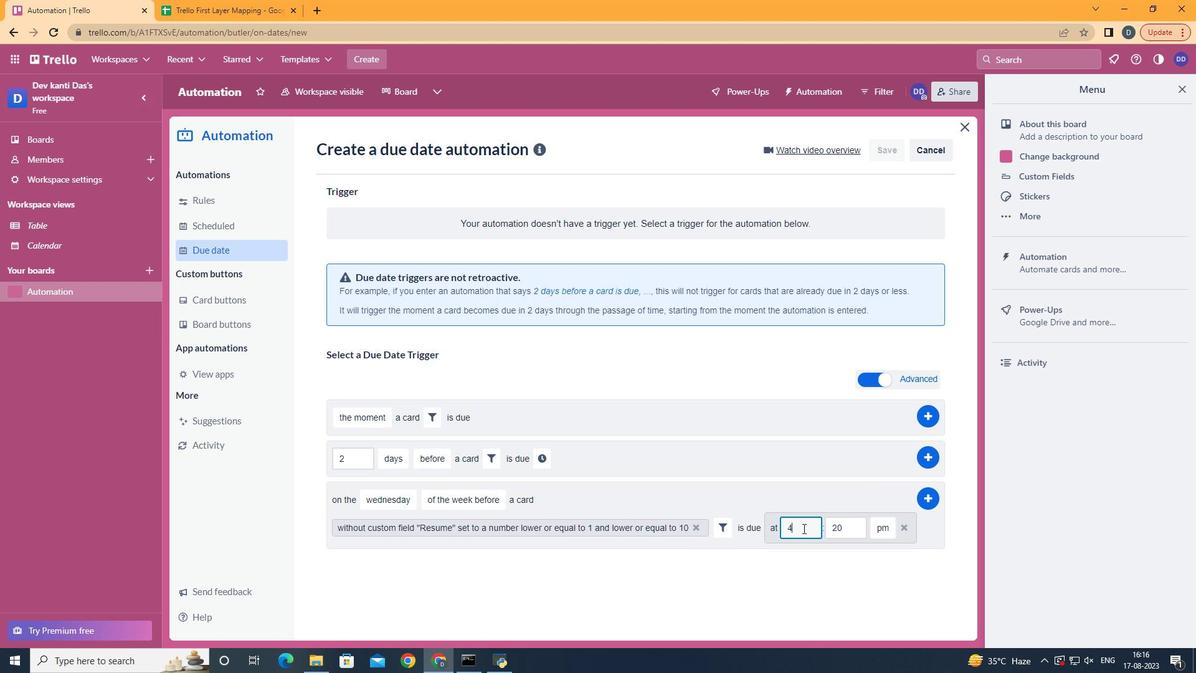 
Action: Mouse moved to (803, 528)
Screenshot: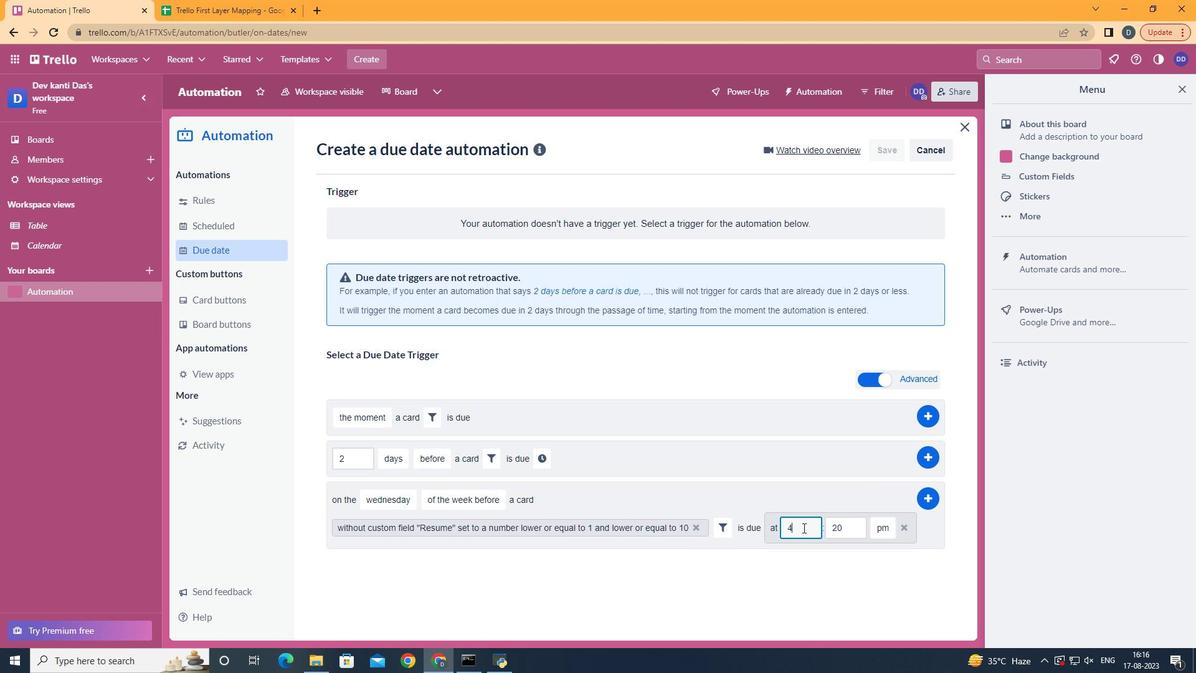 
Action: Key pressed <Key.backspace>11
Screenshot: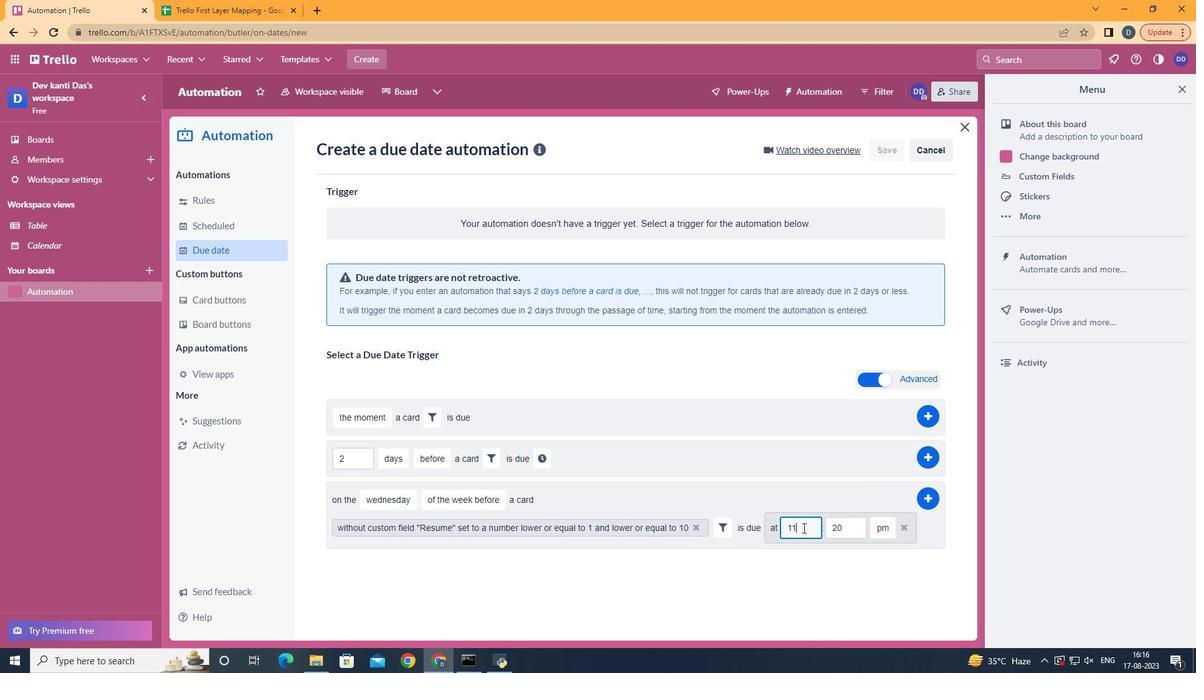 
Action: Mouse moved to (855, 534)
Screenshot: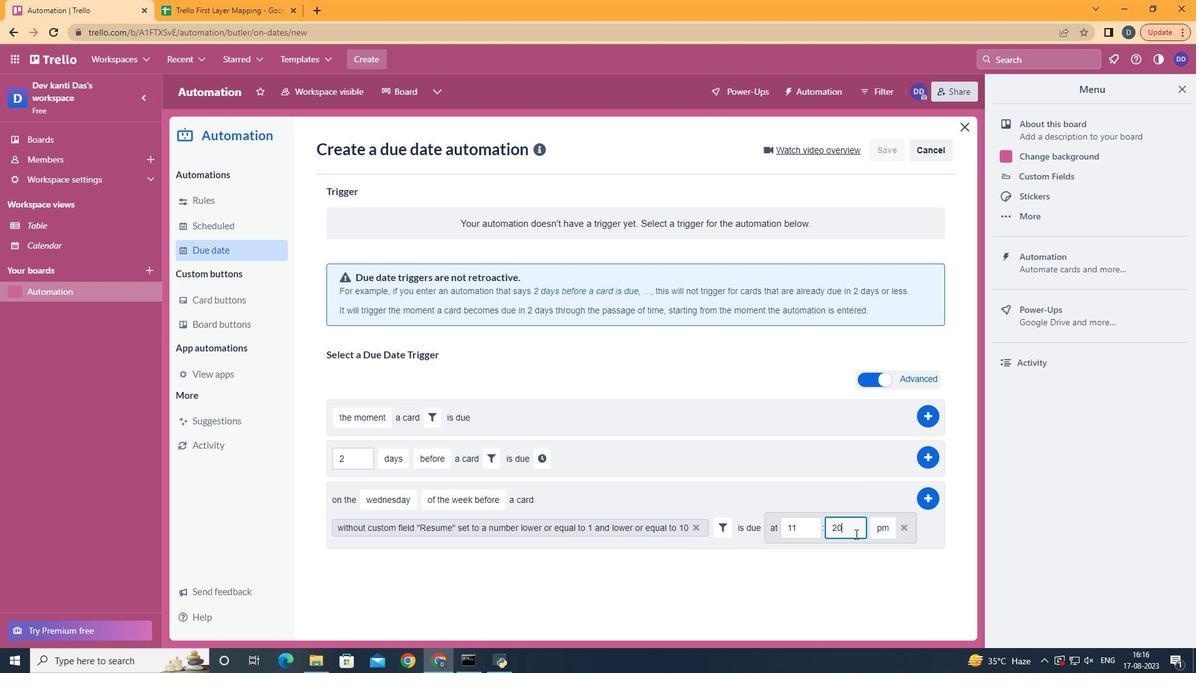 
Action: Mouse pressed left at (855, 534)
Screenshot: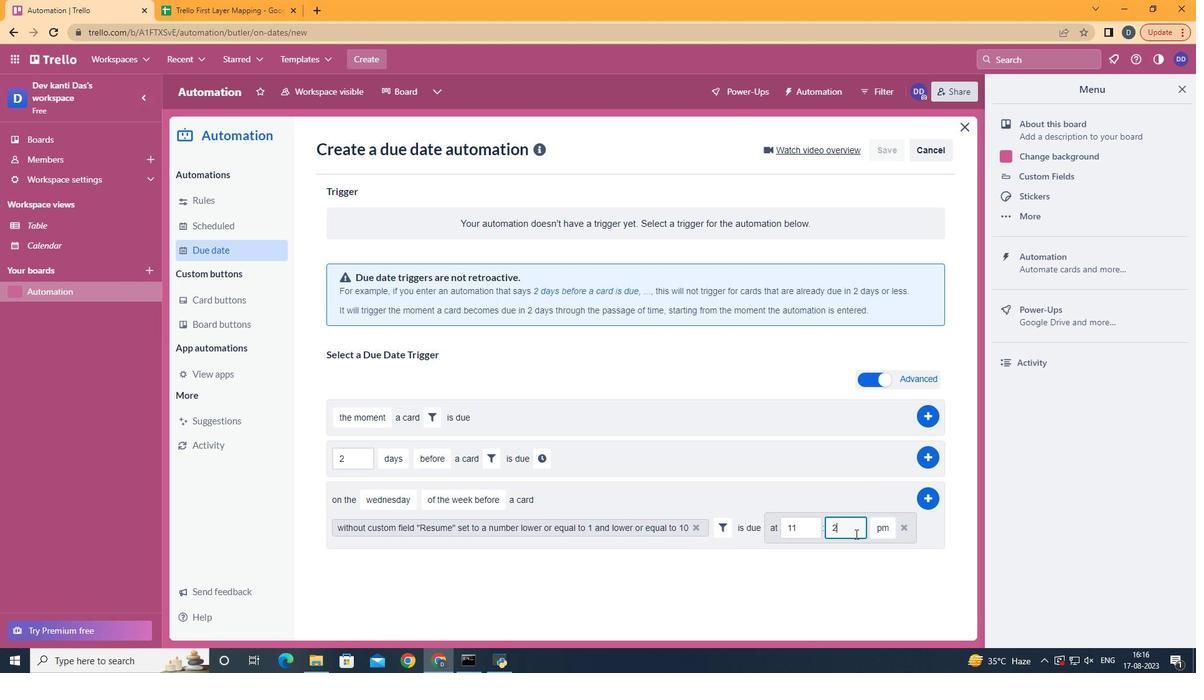 
Action: Mouse moved to (855, 534)
Screenshot: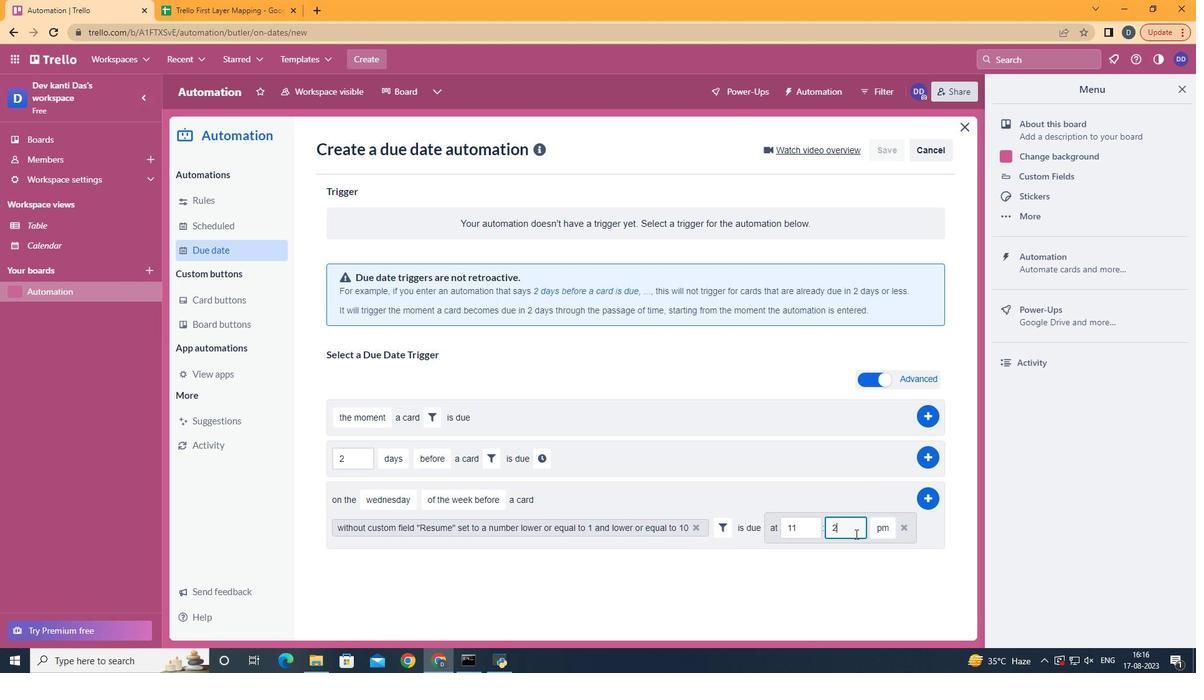 
Action: Key pressed <Key.backspace>
Screenshot: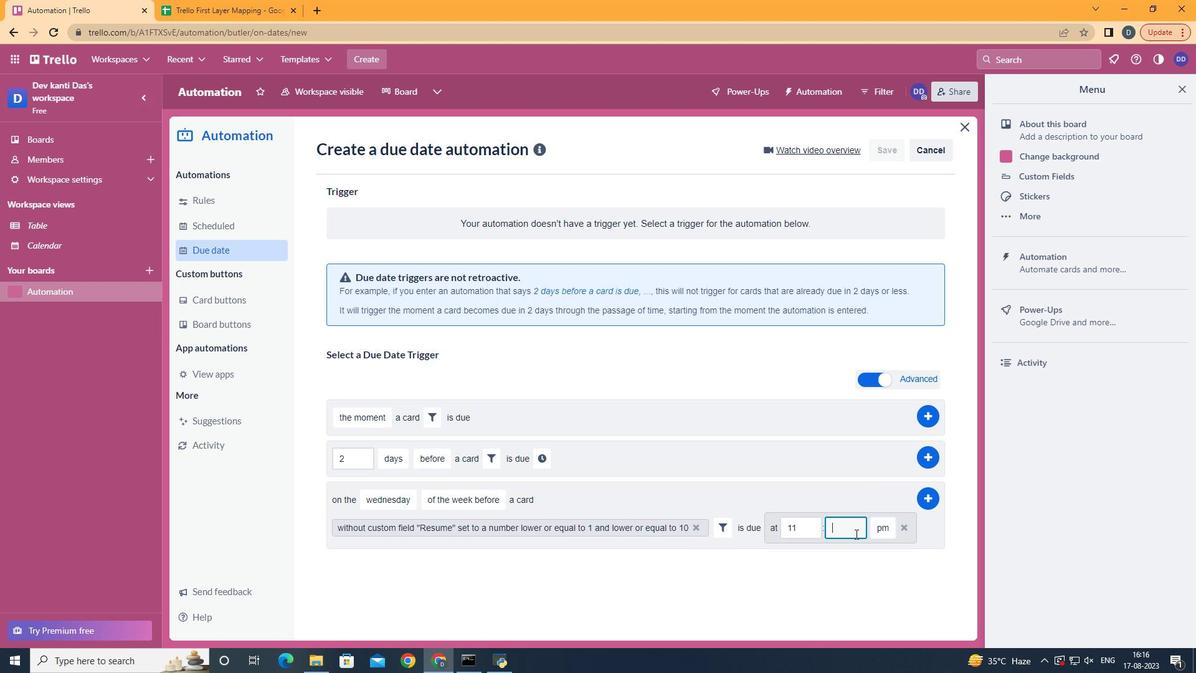 
Action: Mouse moved to (855, 534)
Screenshot: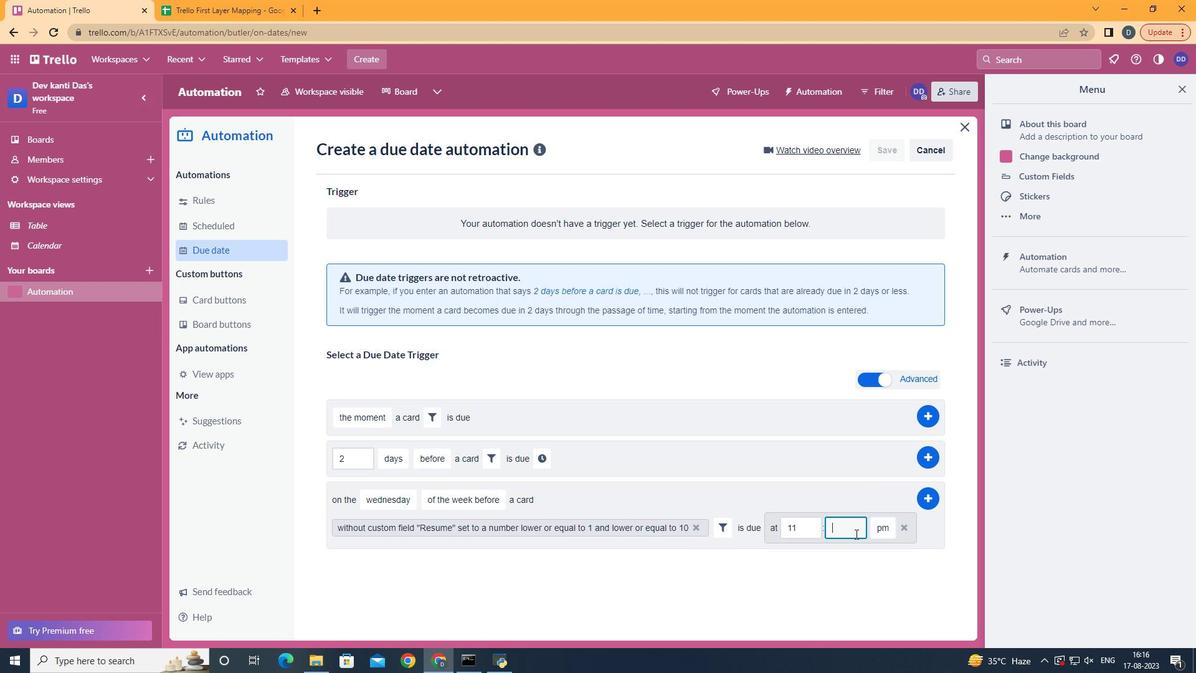 
Action: Key pressed <Key.backspace>00
Screenshot: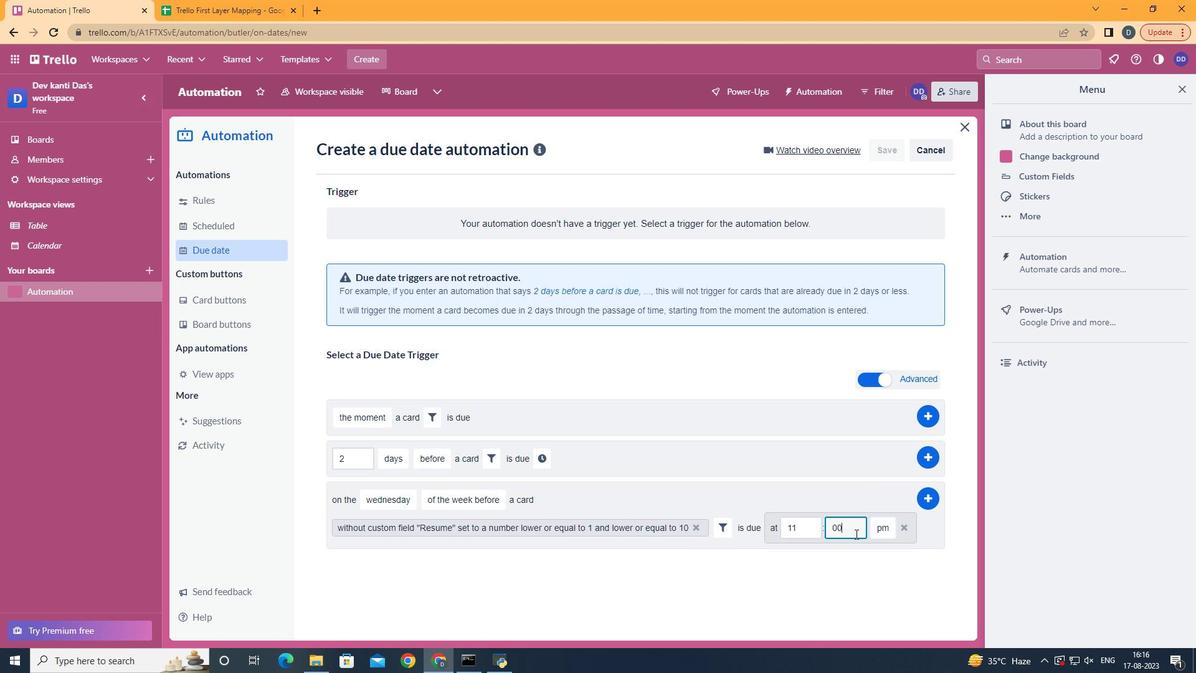 
Action: Mouse moved to (883, 549)
Screenshot: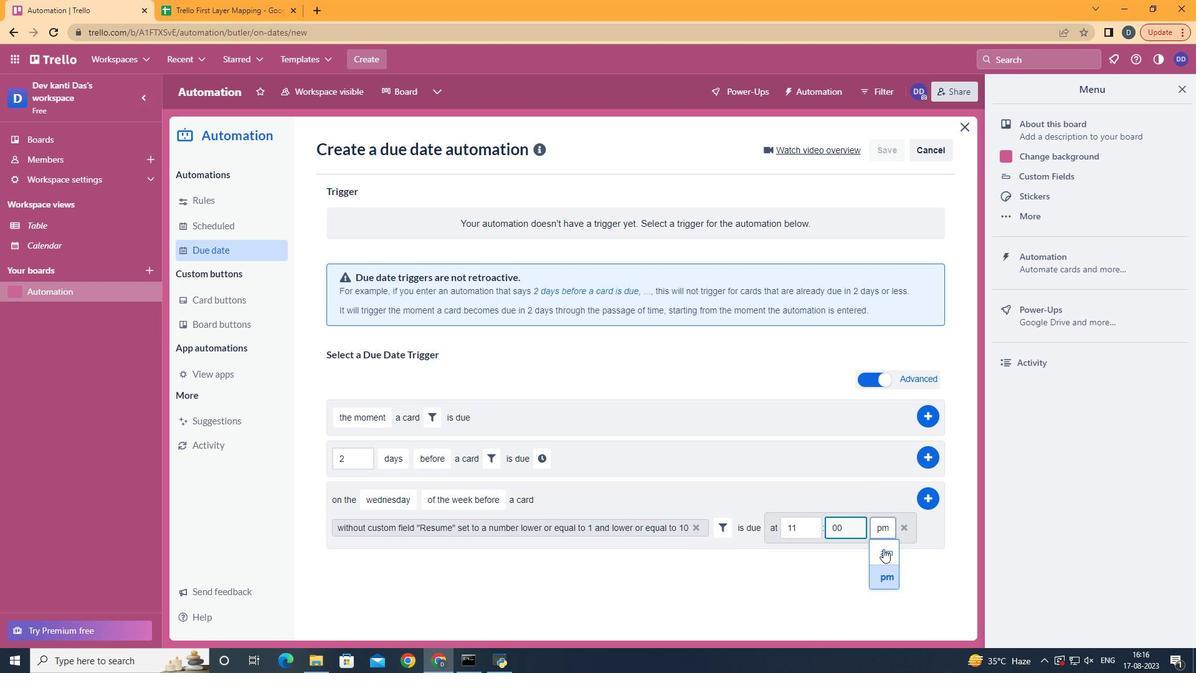 
Action: Mouse pressed left at (883, 549)
Screenshot: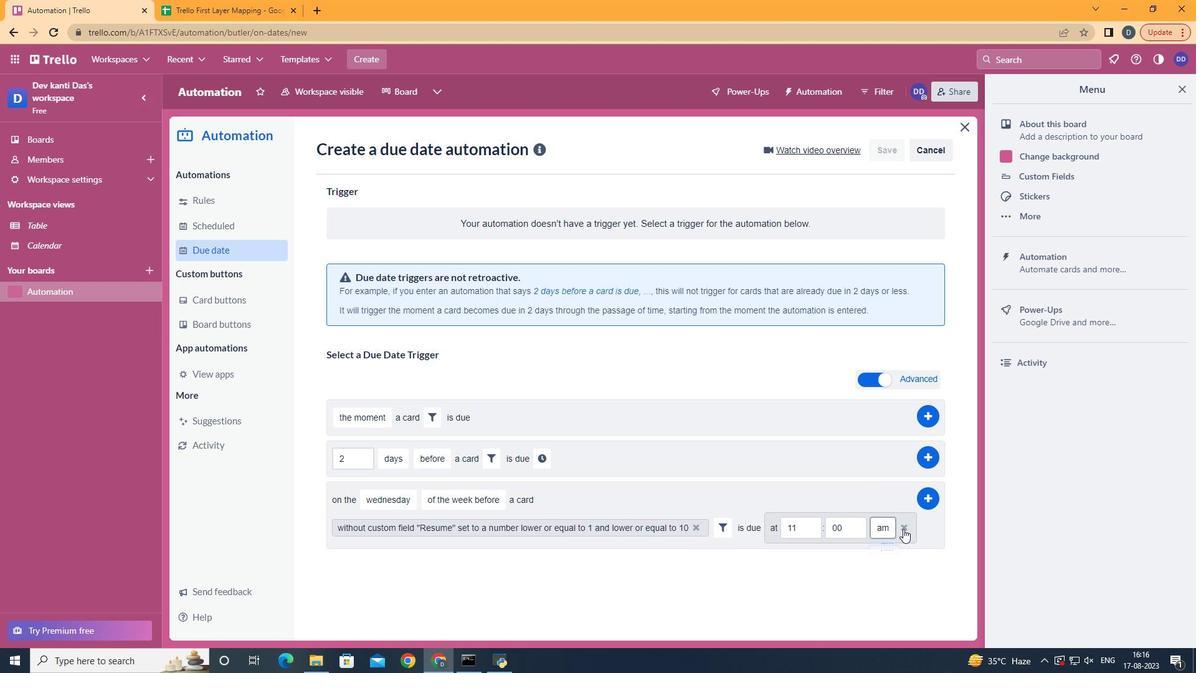 
Action: Mouse moved to (926, 501)
Screenshot: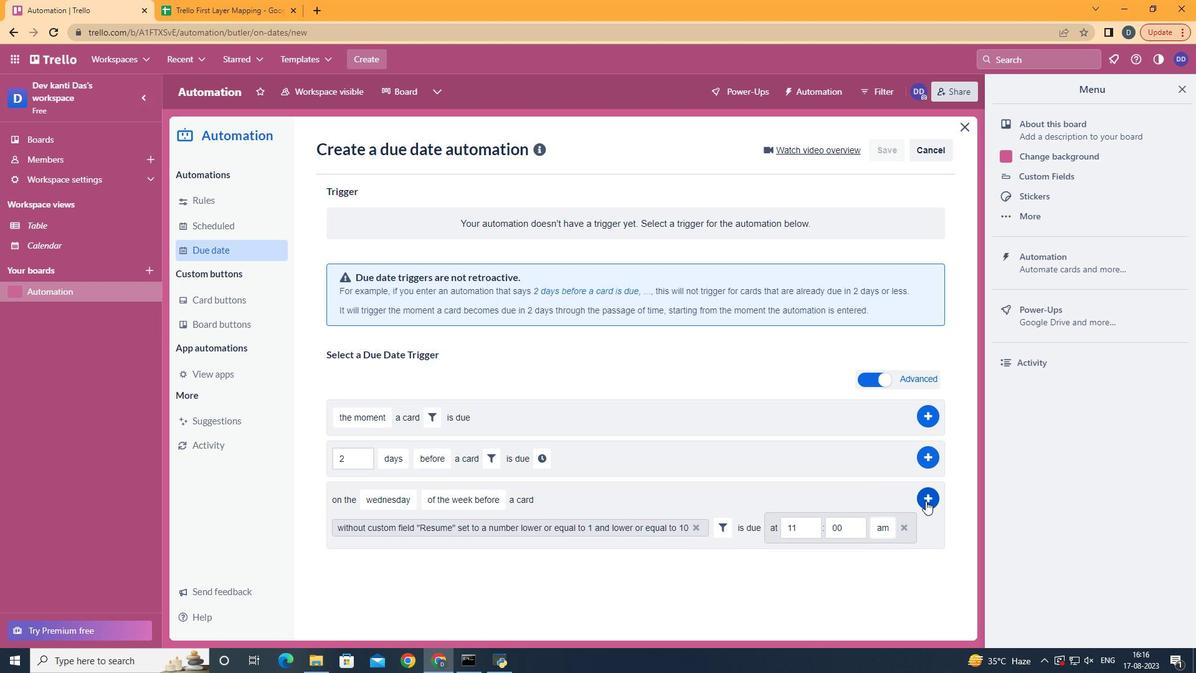 
Action: Mouse pressed left at (926, 501)
Screenshot: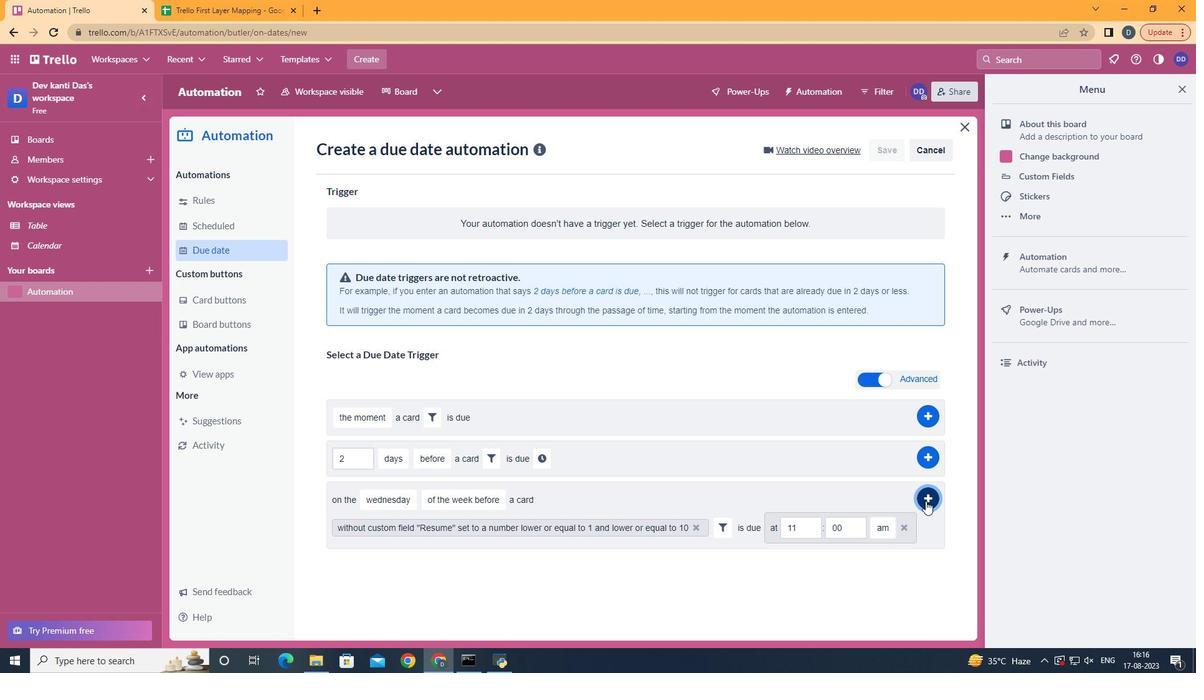 
